 Task: Check the percentage active listings of security in the last 5 years.
Action: Mouse moved to (830, 181)
Screenshot: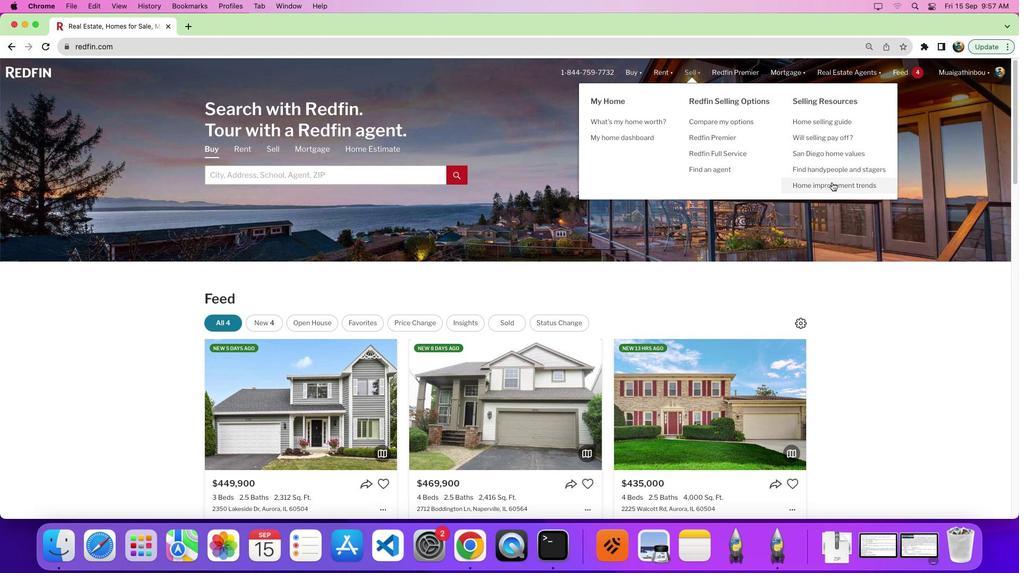 
Action: Mouse pressed left at (830, 181)
Screenshot: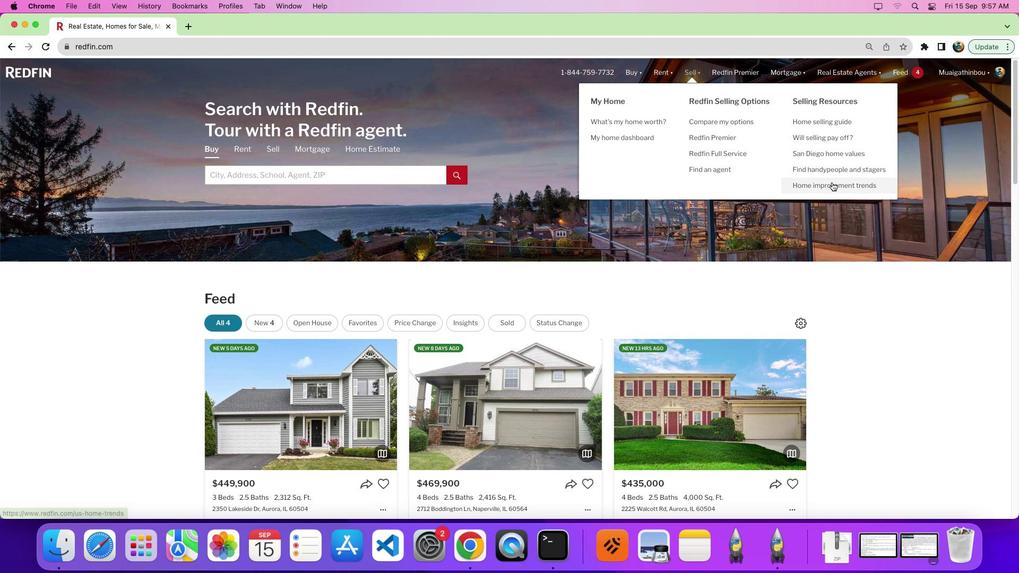 
Action: Mouse moved to (389, 193)
Screenshot: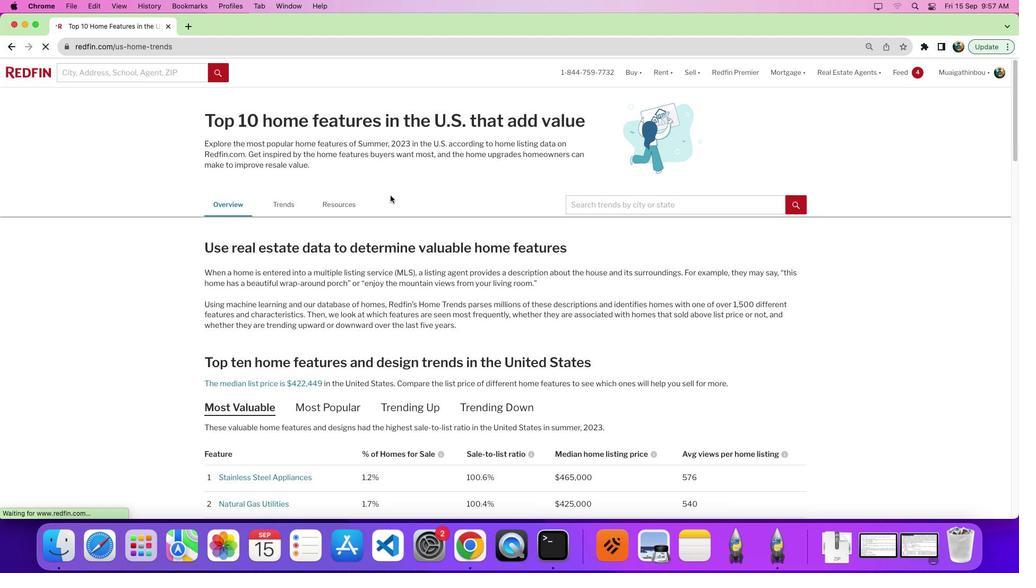 
Action: Mouse scrolled (389, 193) with delta (-1, -1)
Screenshot: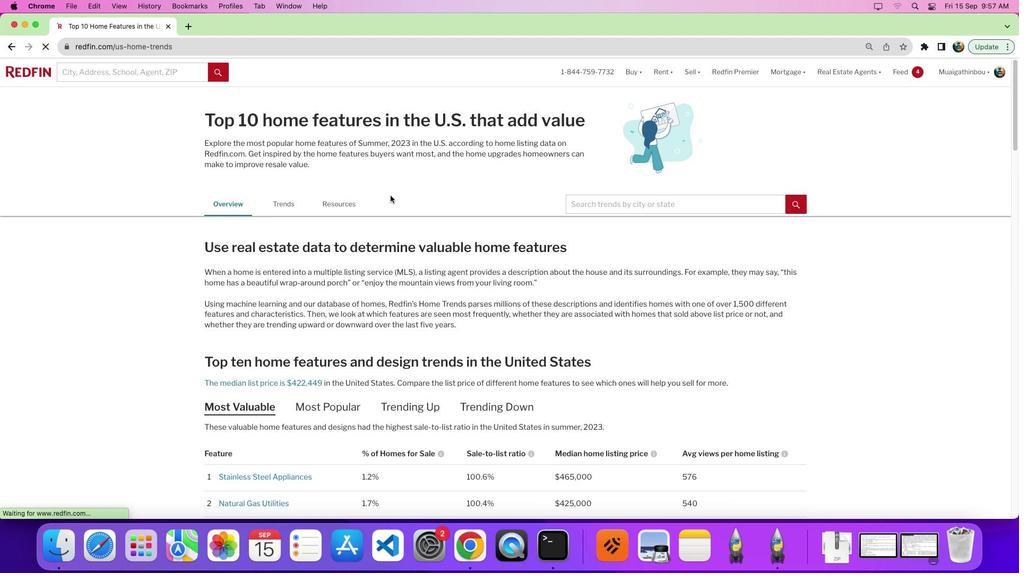 
Action: Mouse scrolled (389, 193) with delta (-1, -1)
Screenshot: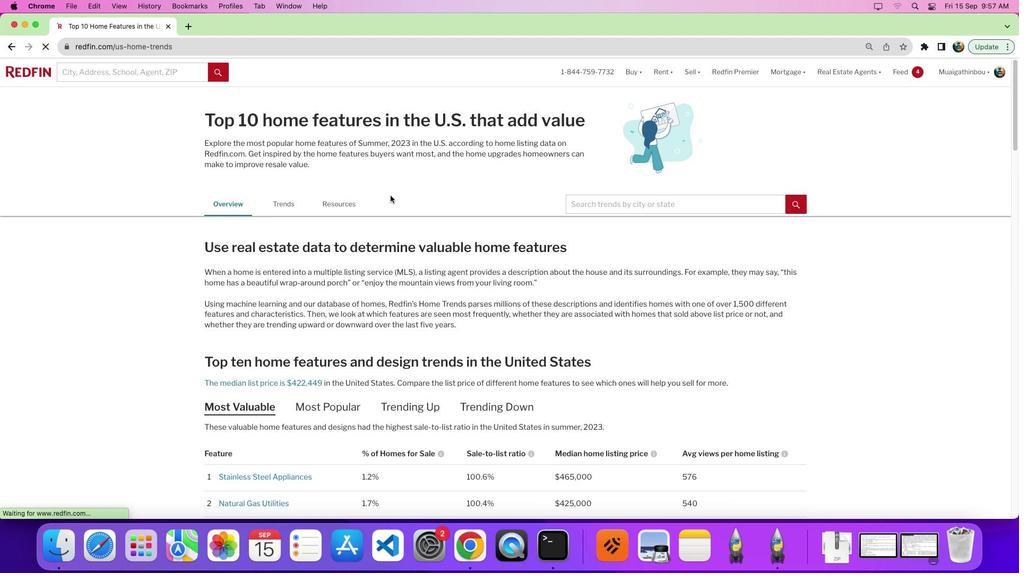 
Action: Mouse moved to (389, 193)
Screenshot: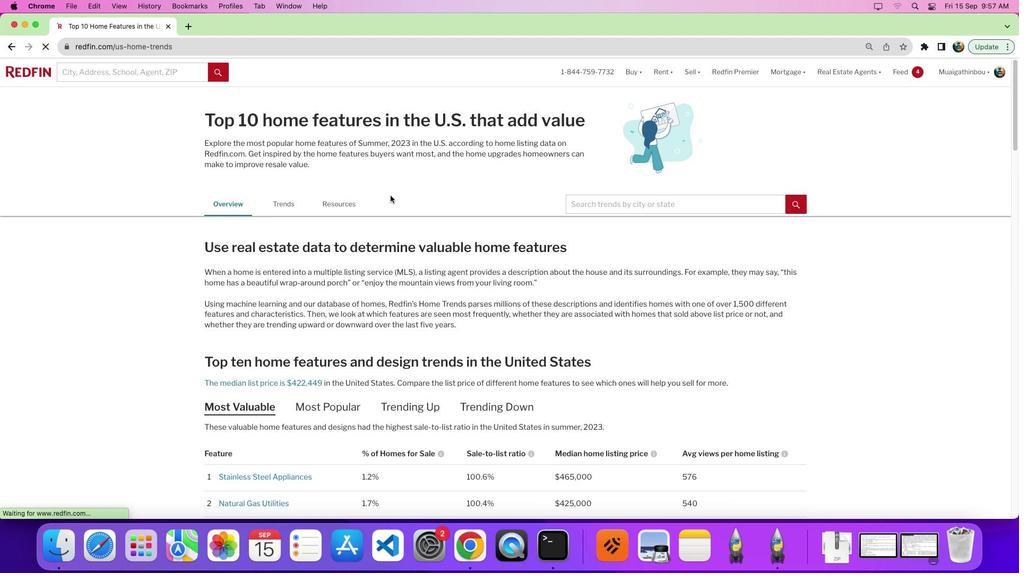 
Action: Mouse scrolled (389, 193) with delta (-1, -5)
Screenshot: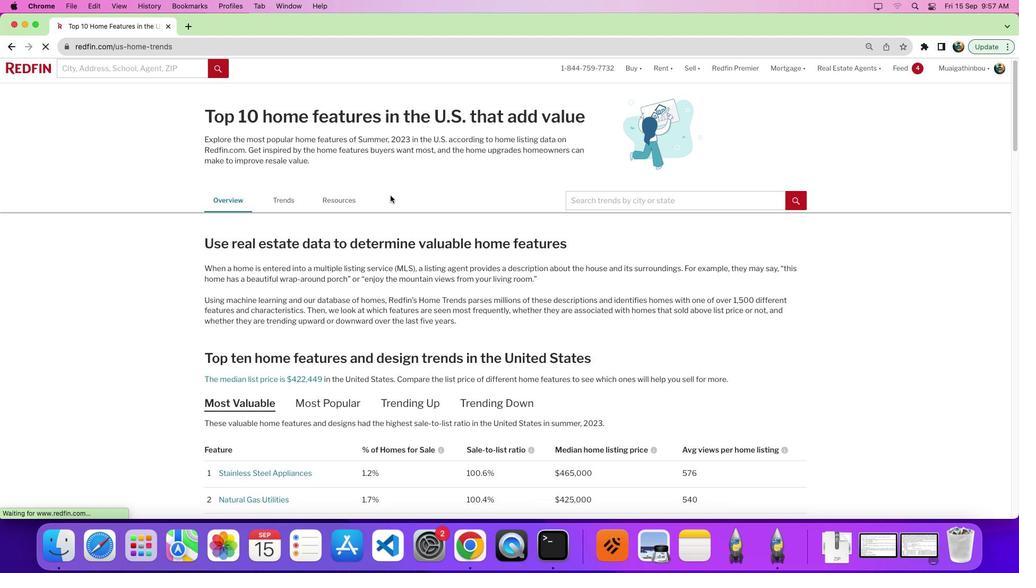 
Action: Mouse scrolled (389, 193) with delta (-1, -6)
Screenshot: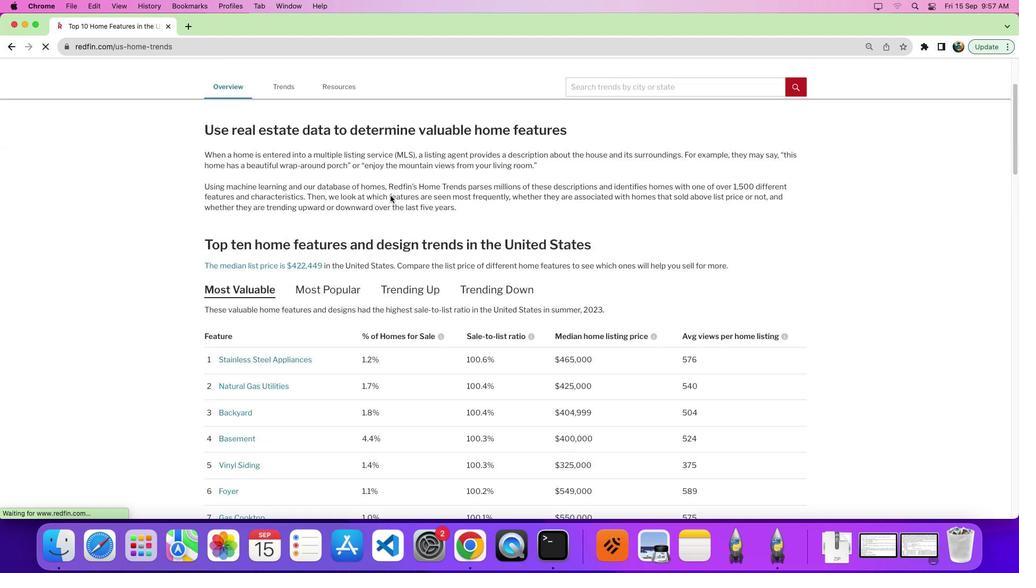 
Action: Mouse moved to (389, 198)
Screenshot: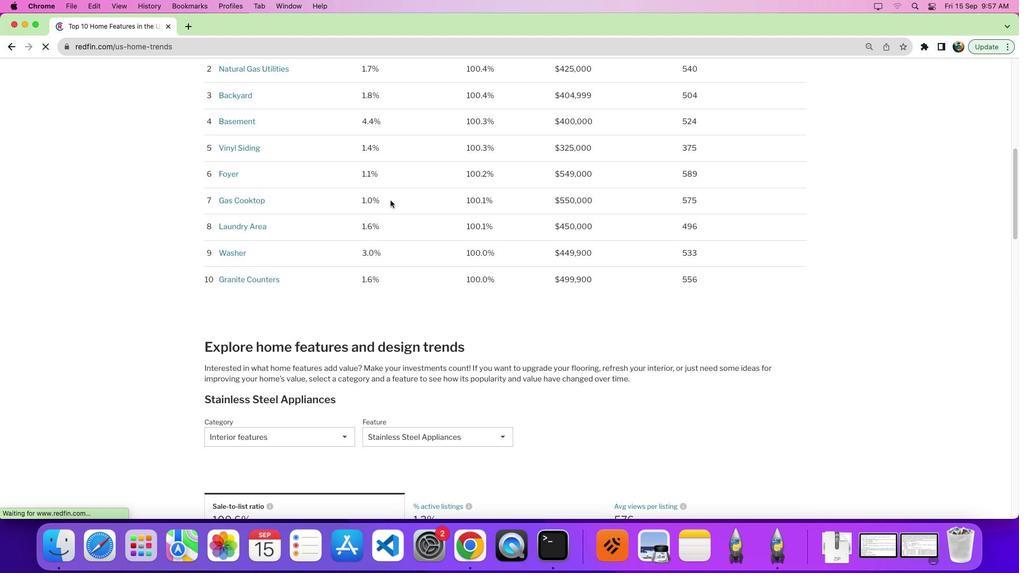 
Action: Mouse scrolled (389, 198) with delta (-1, 0)
Screenshot: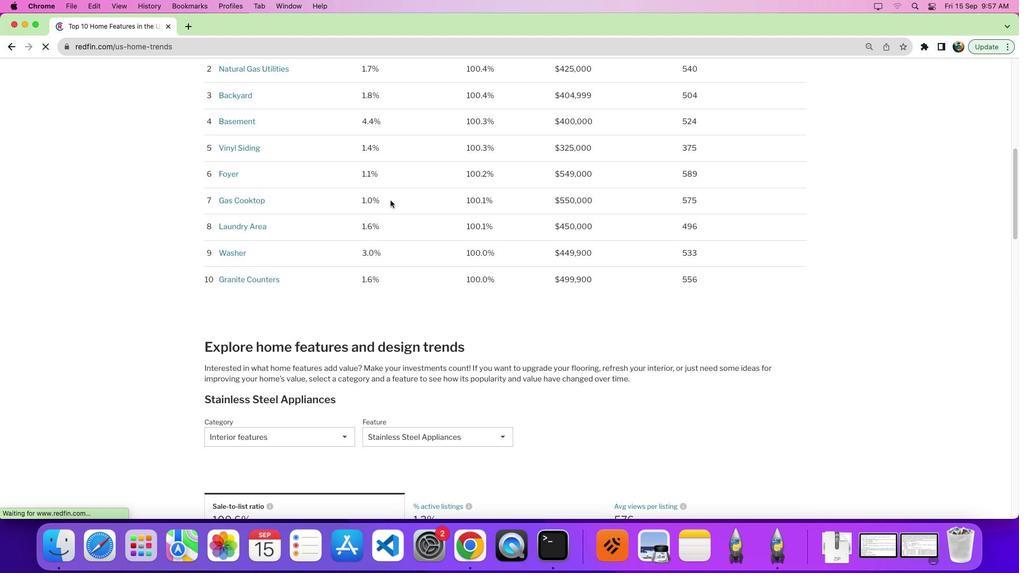 
Action: Mouse moved to (389, 199)
Screenshot: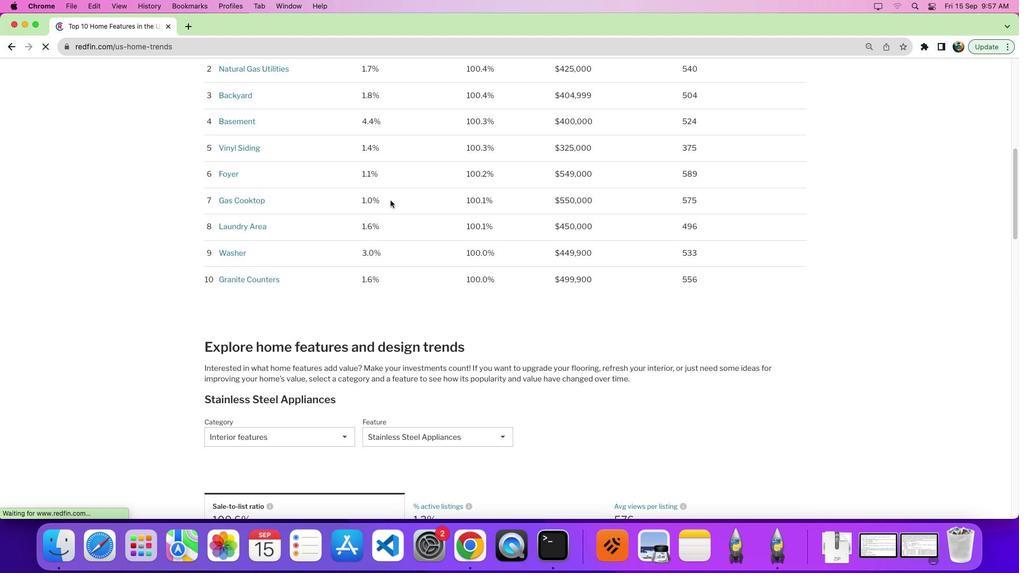 
Action: Mouse scrolled (389, 199) with delta (-1, 0)
Screenshot: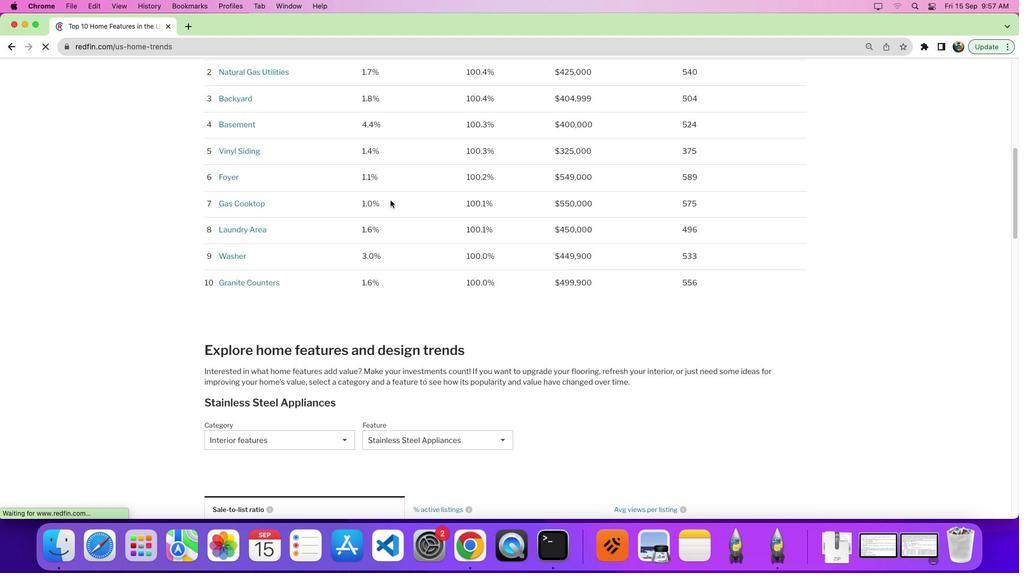 
Action: Mouse scrolled (389, 199) with delta (-1, 3)
Screenshot: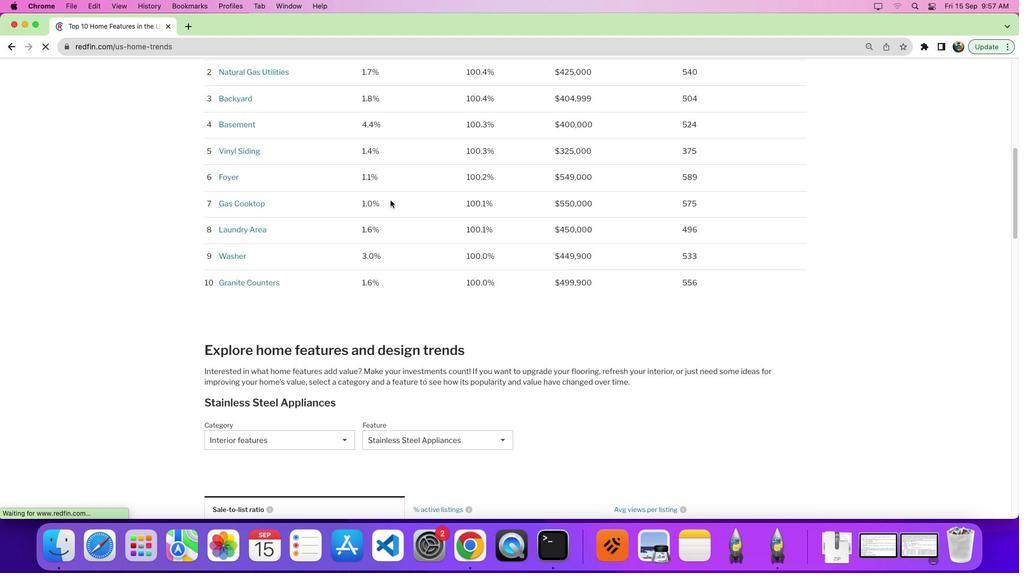 
Action: Mouse scrolled (389, 199) with delta (-1, 5)
Screenshot: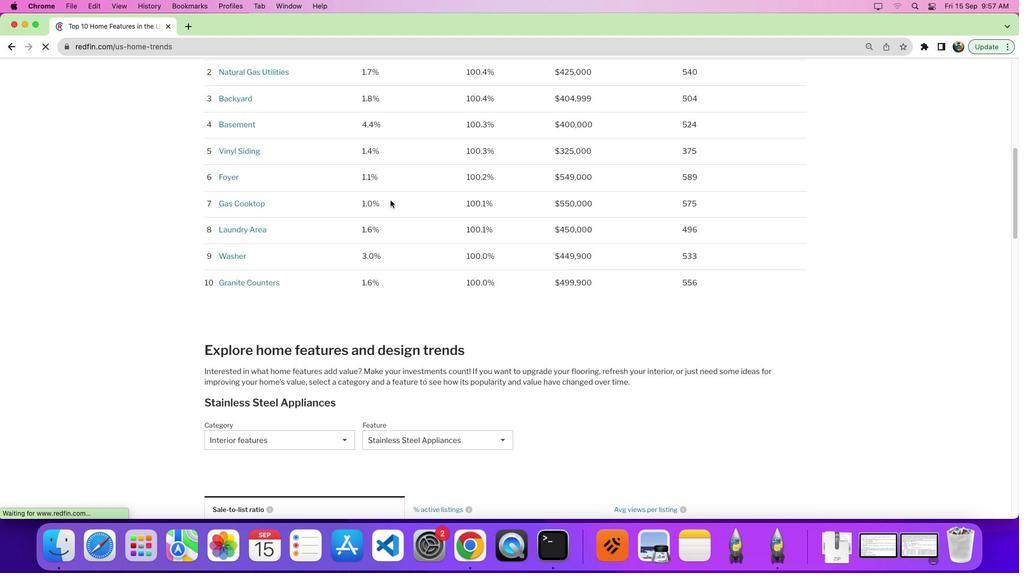 
Action: Mouse moved to (289, 198)
Screenshot: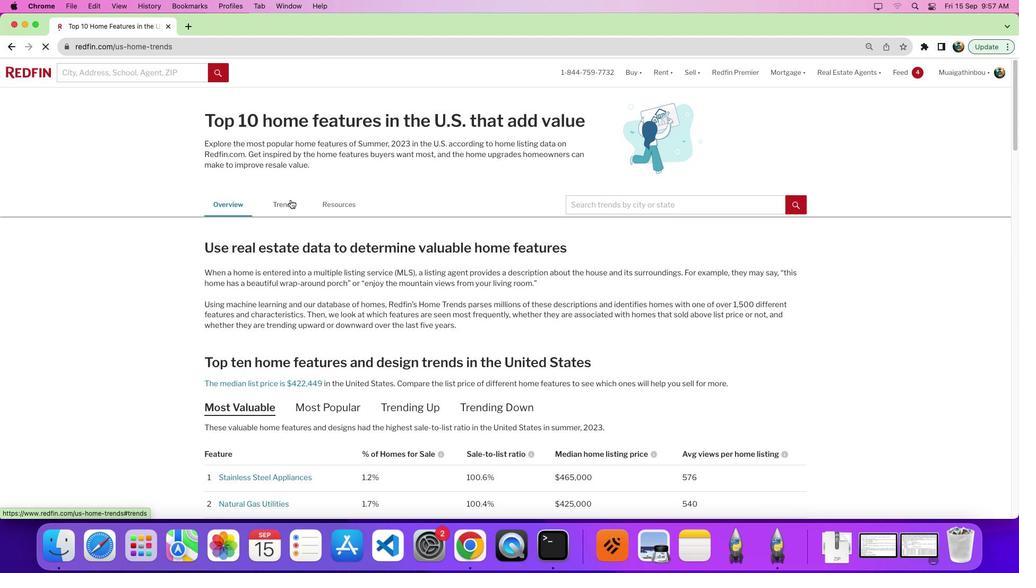 
Action: Mouse pressed left at (289, 198)
Screenshot: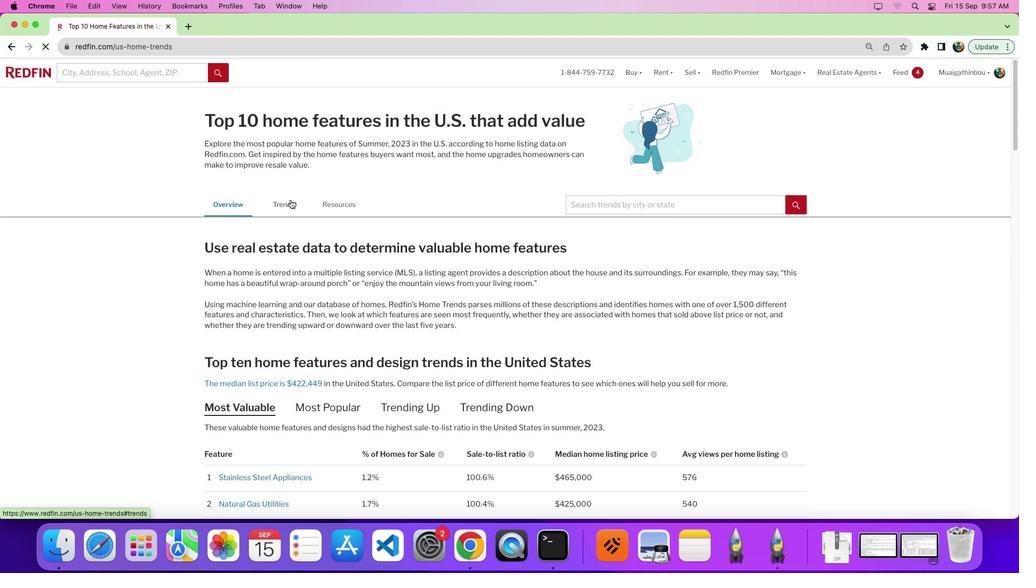 
Action: Mouse moved to (454, 227)
Screenshot: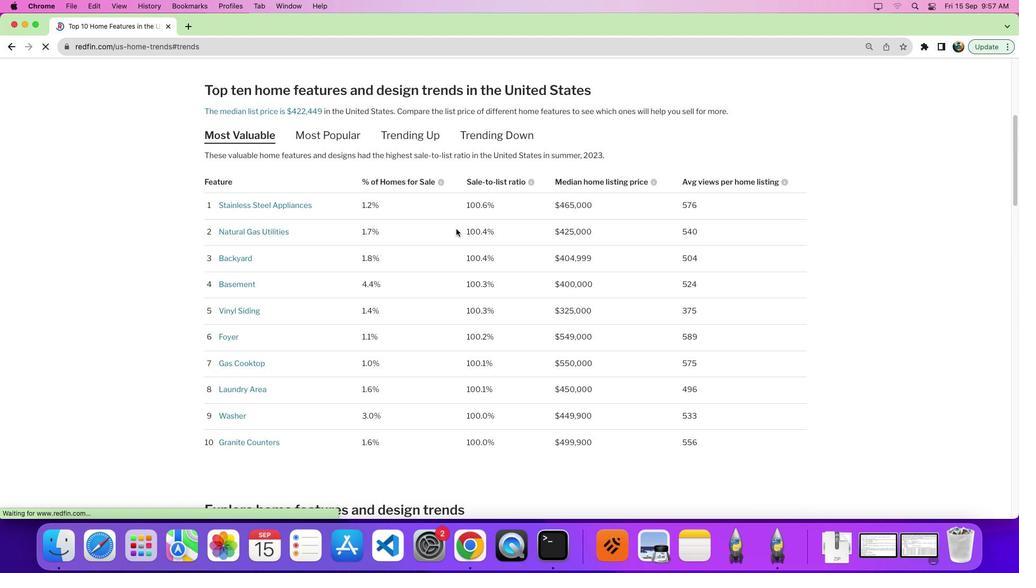 
Action: Mouse scrolled (454, 227) with delta (-1, -1)
Screenshot: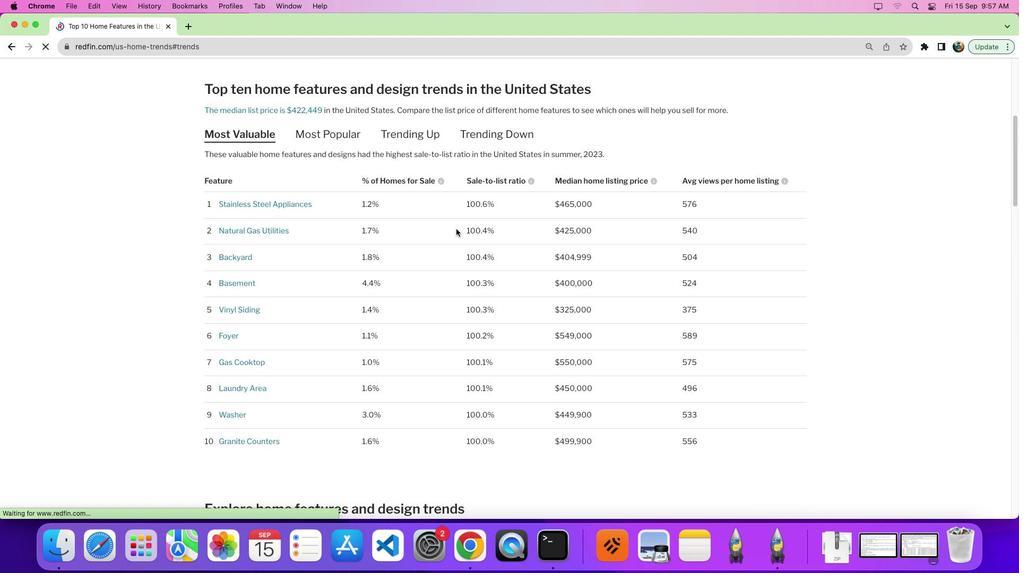 
Action: Mouse scrolled (454, 227) with delta (-1, -1)
Screenshot: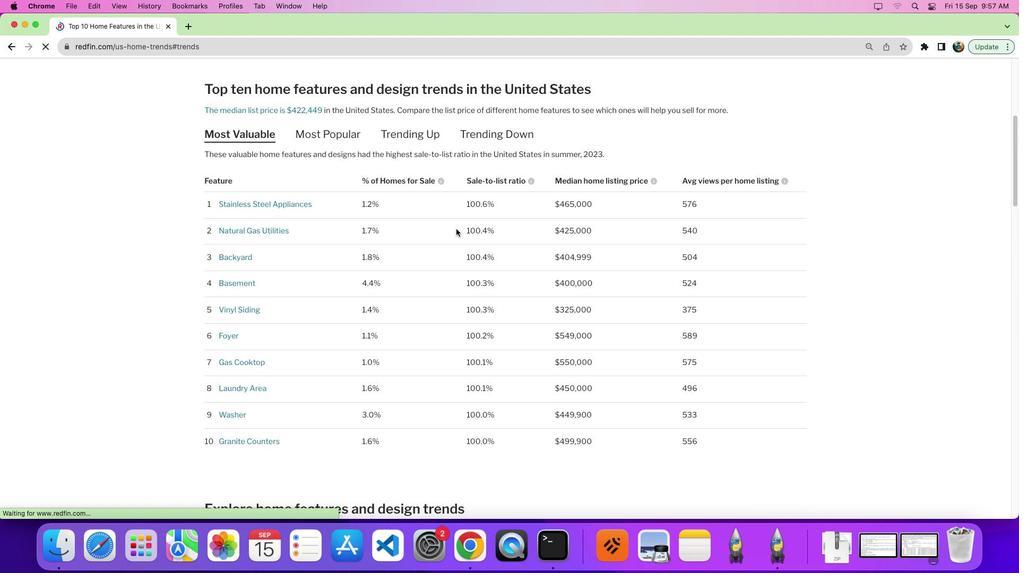 
Action: Mouse scrolled (454, 227) with delta (-1, -5)
Screenshot: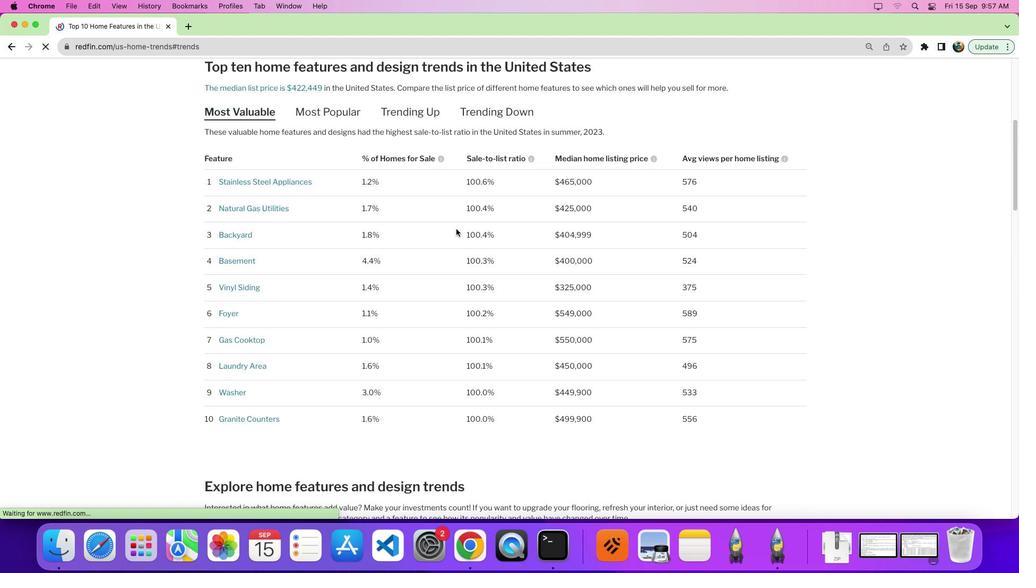 
Action: Mouse scrolled (454, 227) with delta (-1, -5)
Screenshot: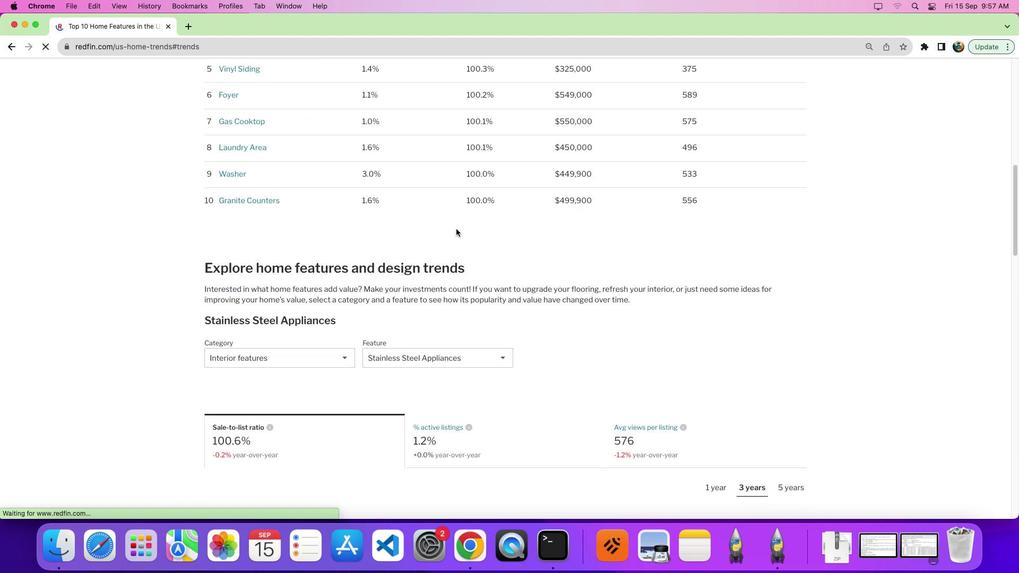 
Action: Mouse moved to (456, 226)
Screenshot: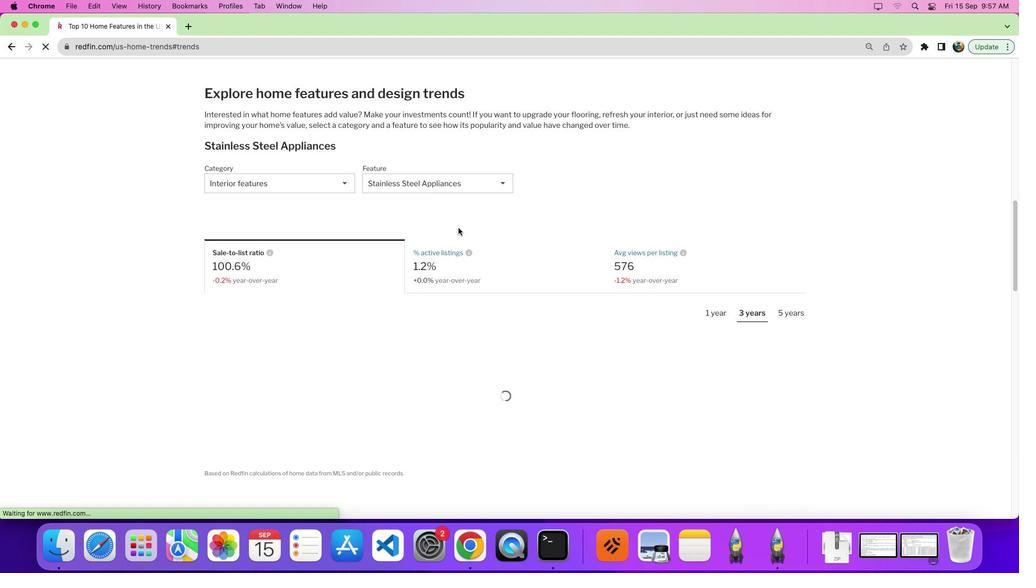 
Action: Mouse scrolled (456, 226) with delta (-1, -1)
Screenshot: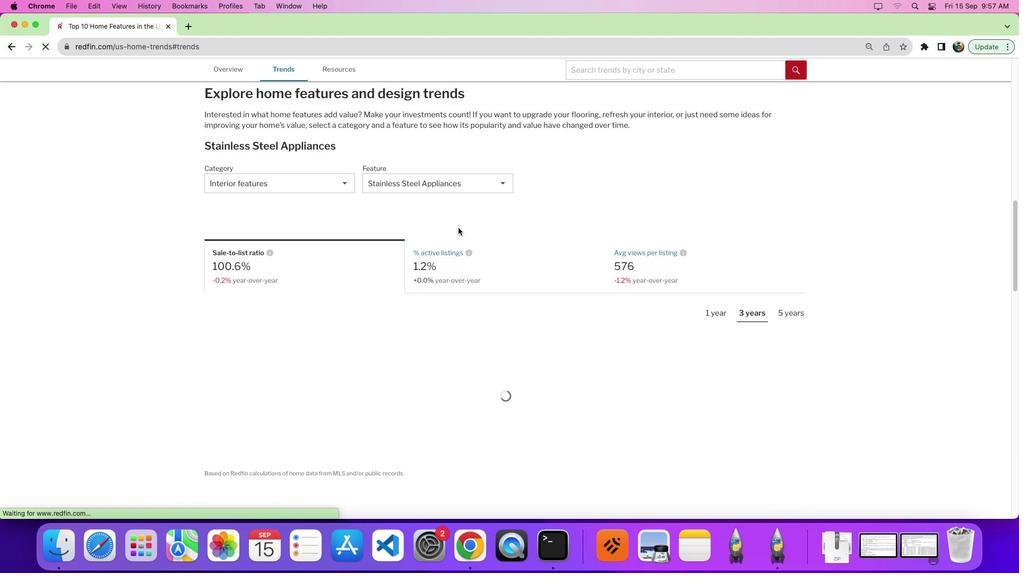 
Action: Mouse moved to (396, 243)
Screenshot: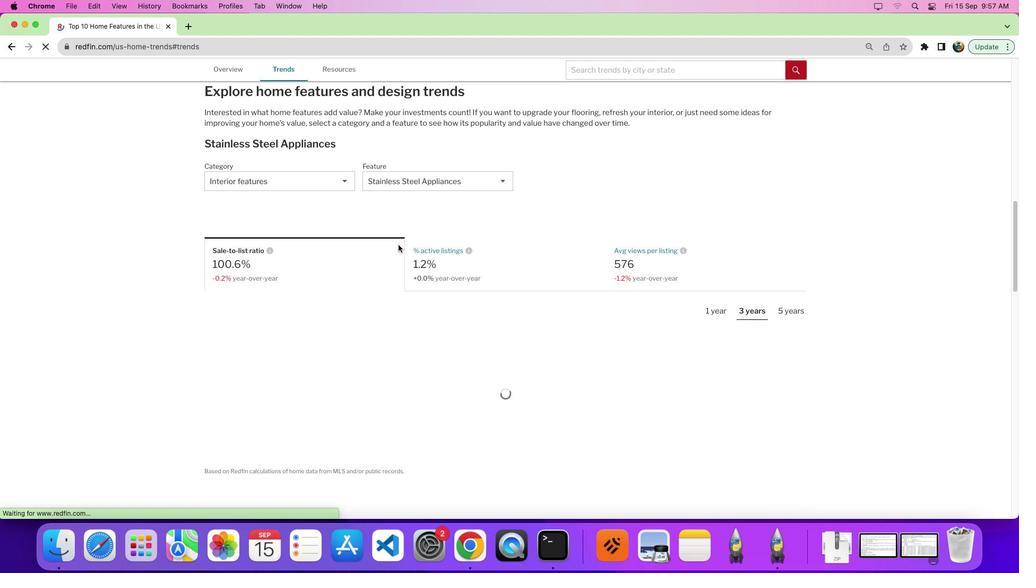 
Action: Mouse scrolled (396, 243) with delta (-1, -1)
Screenshot: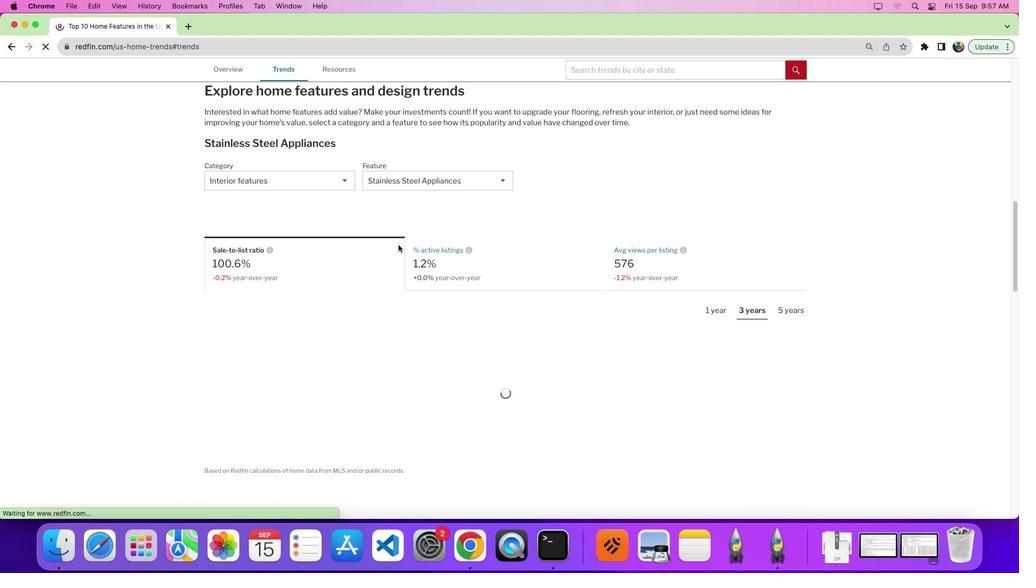 
Action: Mouse moved to (396, 243)
Screenshot: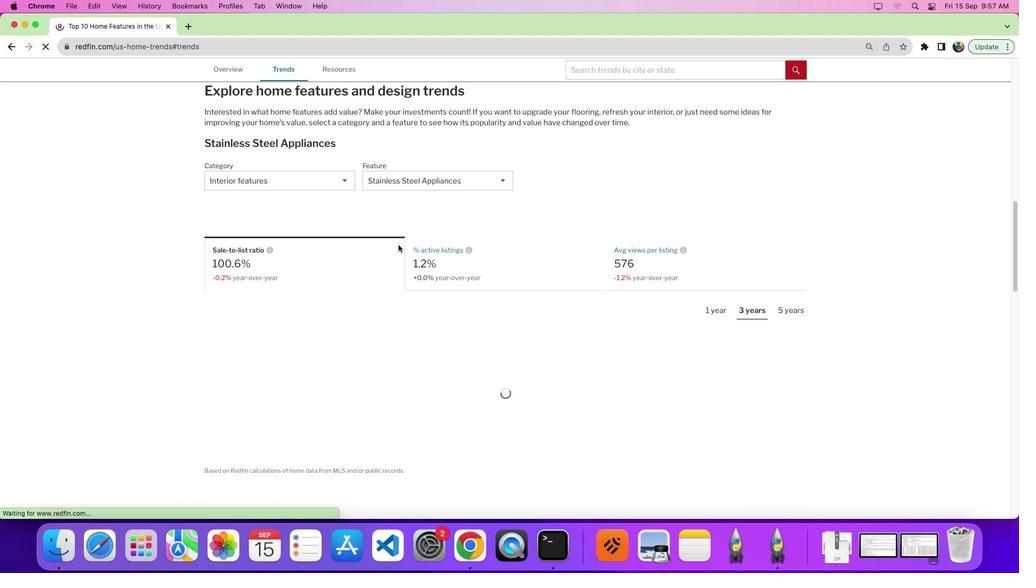 
Action: Mouse scrolled (396, 243) with delta (-1, -1)
Screenshot: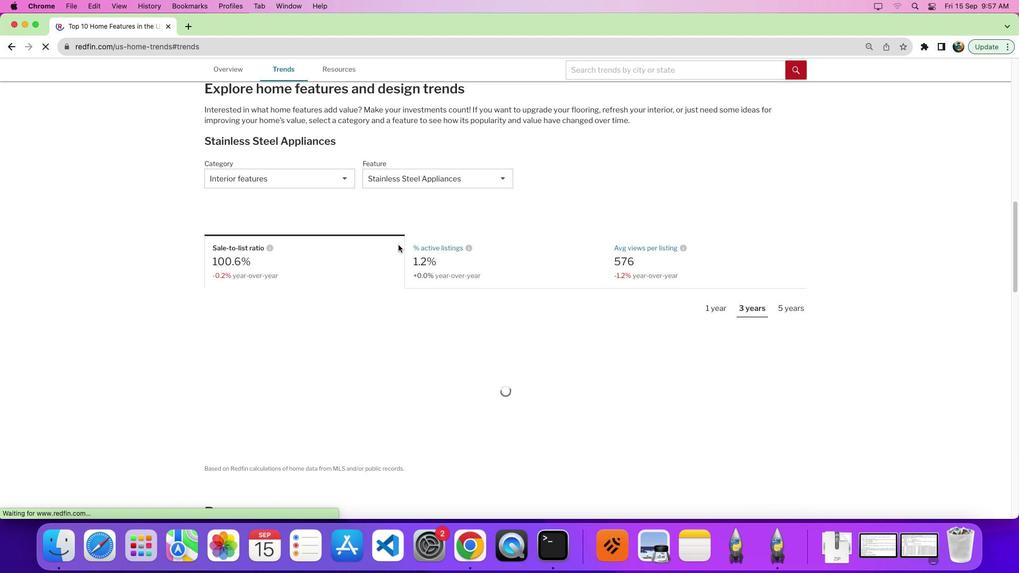 
Action: Mouse moved to (290, 147)
Screenshot: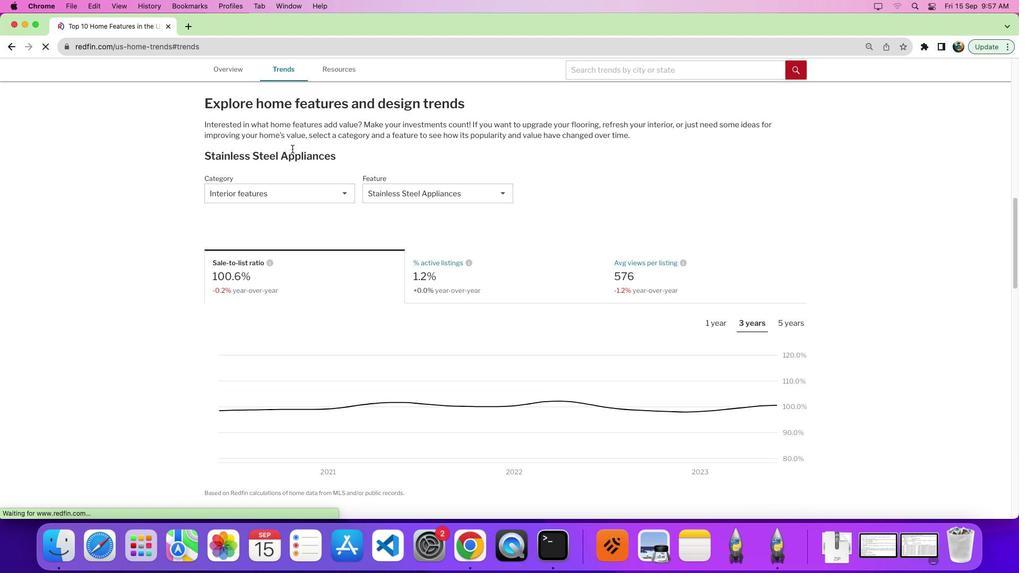 
Action: Mouse pressed left at (290, 147)
Screenshot: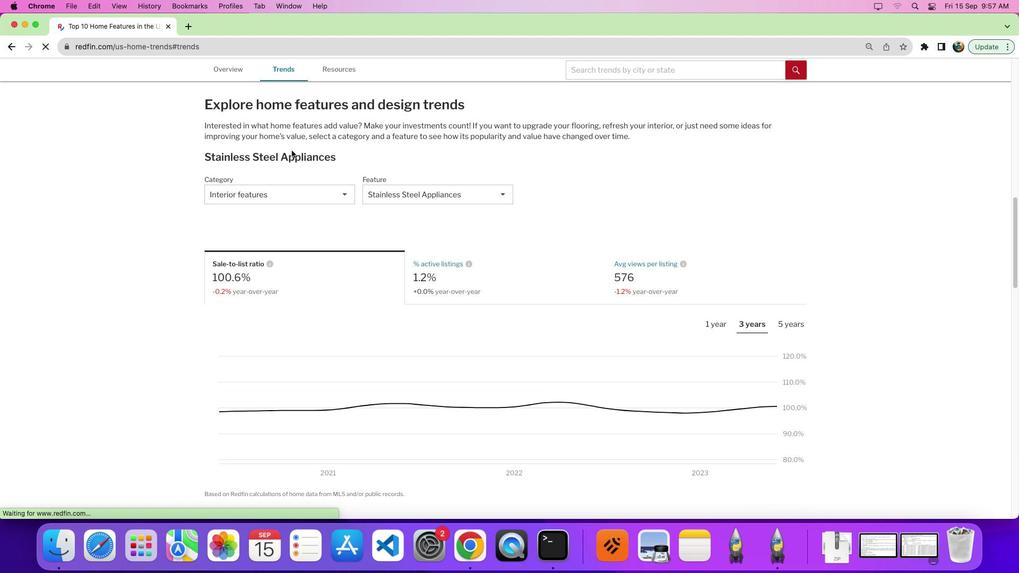 
Action: Mouse moved to (299, 232)
Screenshot: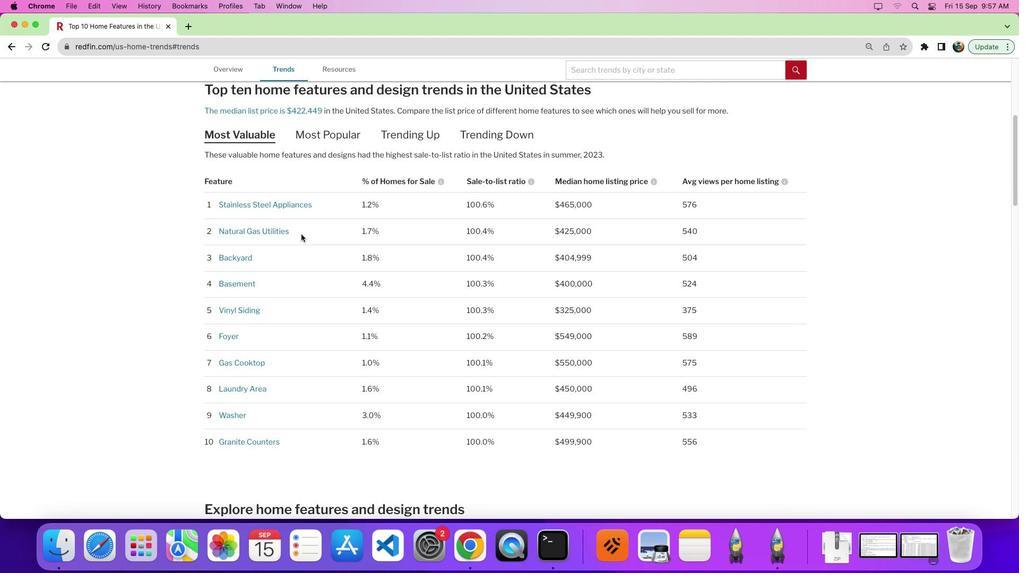 
Action: Mouse scrolled (299, 232) with delta (-1, -1)
Screenshot: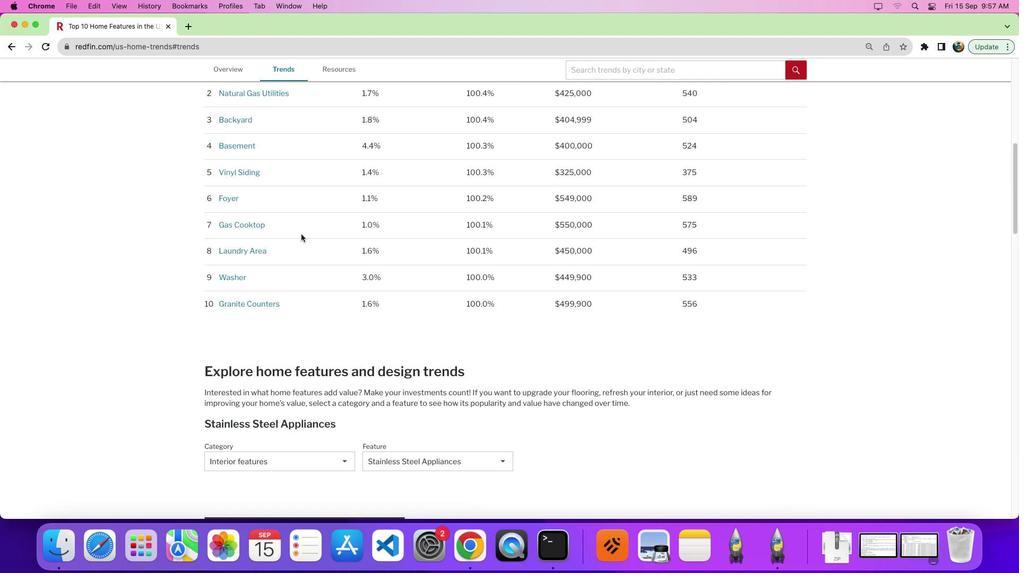 
Action: Mouse scrolled (299, 232) with delta (-1, -2)
Screenshot: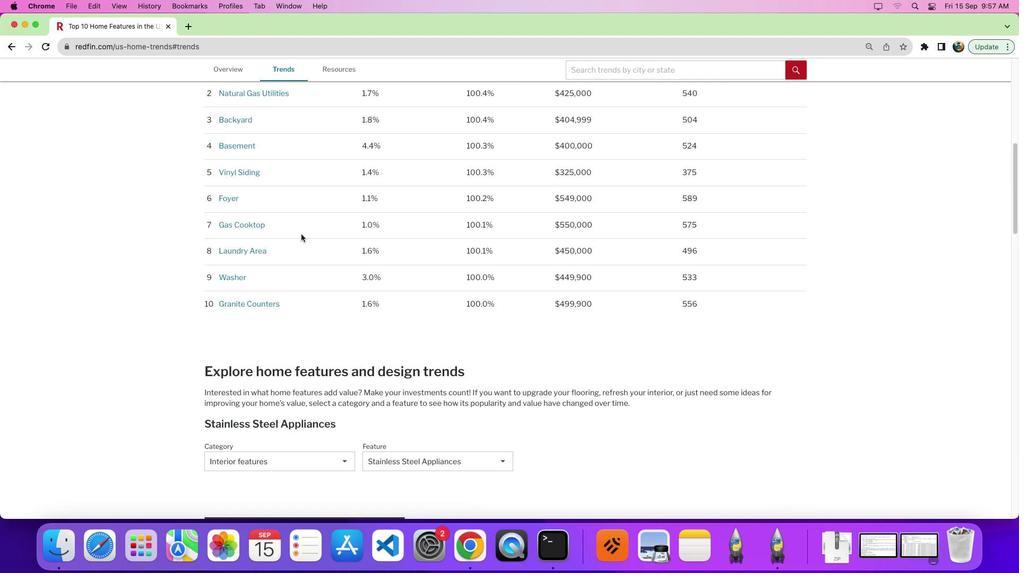 
Action: Mouse scrolled (299, 232) with delta (-1, -5)
Screenshot: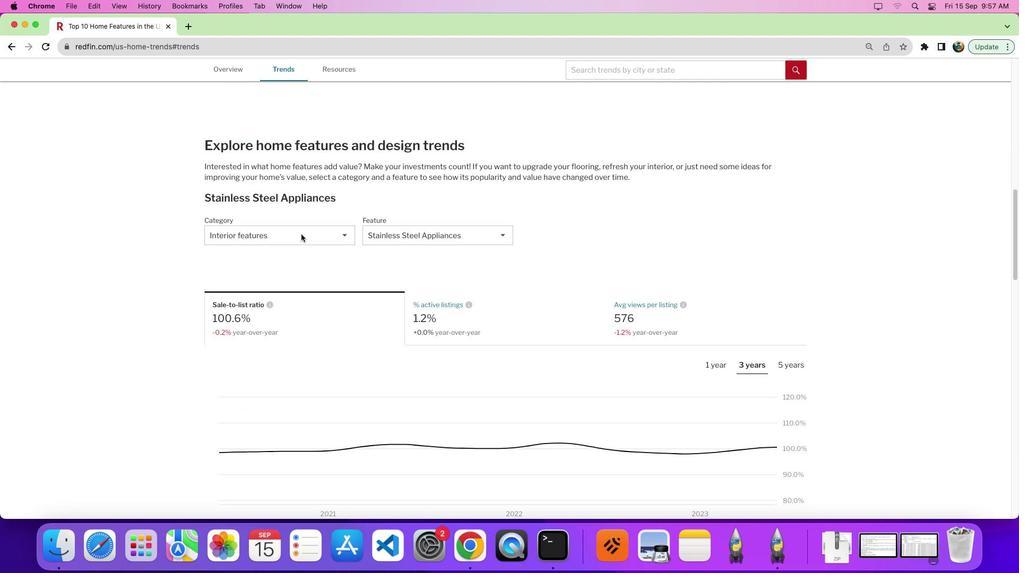 
Action: Mouse scrolled (299, 232) with delta (-1, -7)
Screenshot: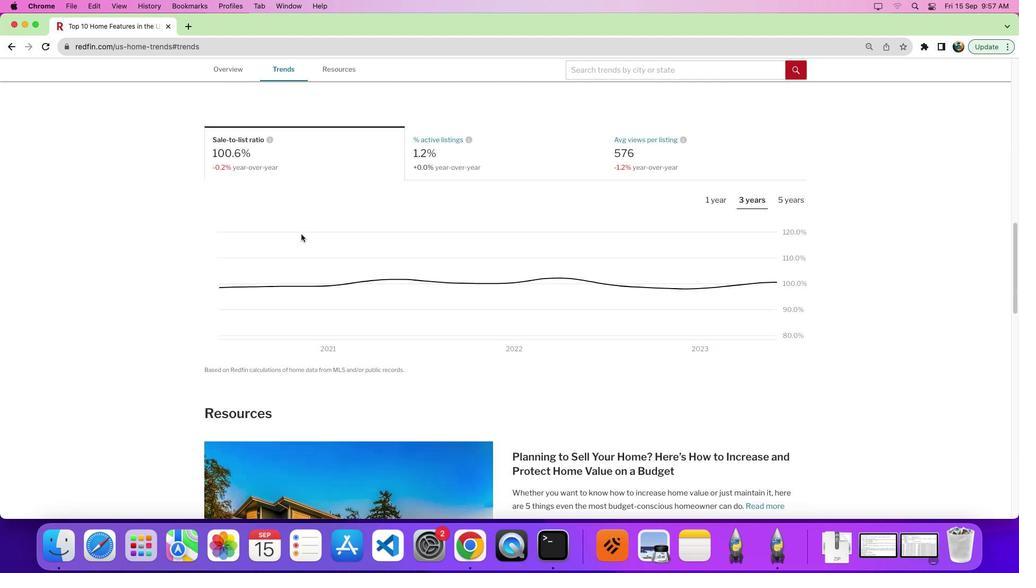 
Action: Mouse moved to (298, 260)
Screenshot: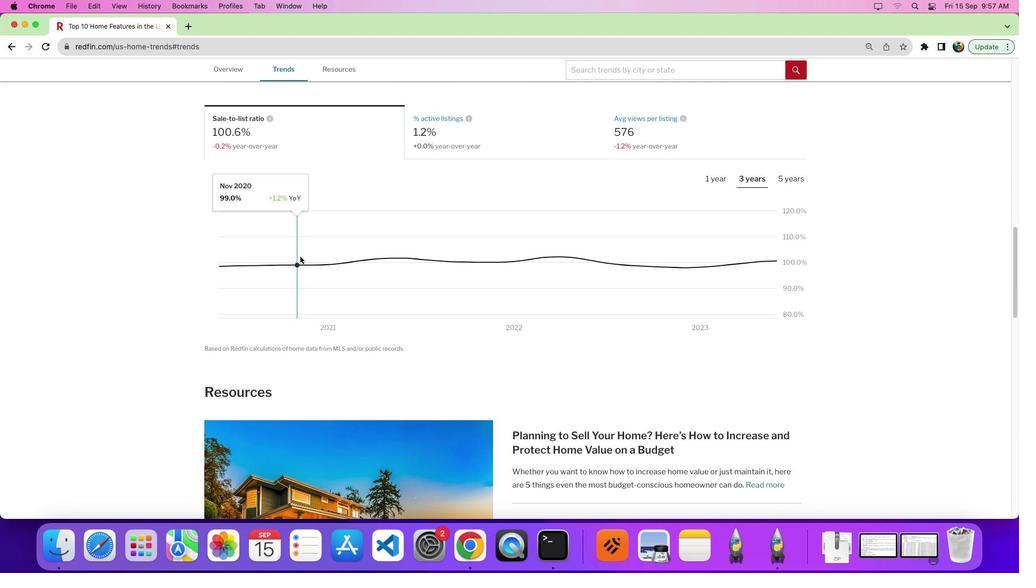 
Action: Mouse scrolled (298, 260) with delta (-1, -1)
Screenshot: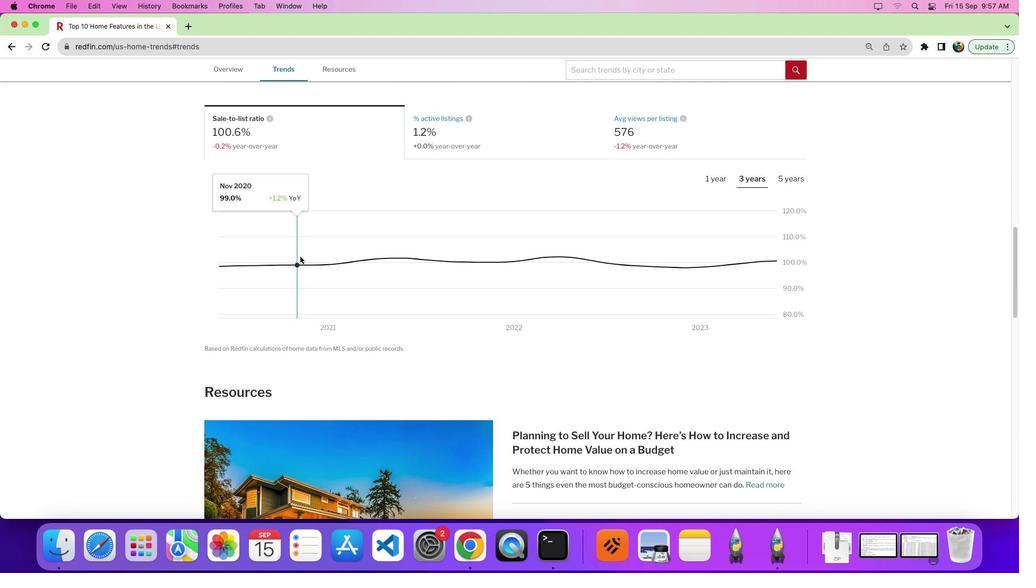 
Action: Mouse moved to (298, 257)
Screenshot: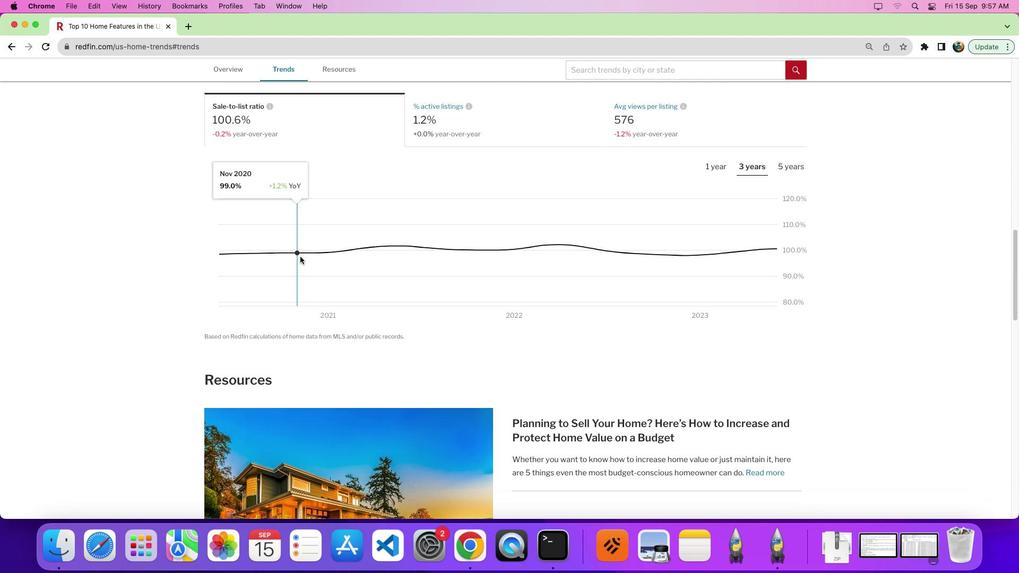 
Action: Mouse scrolled (298, 257) with delta (-1, -1)
Screenshot: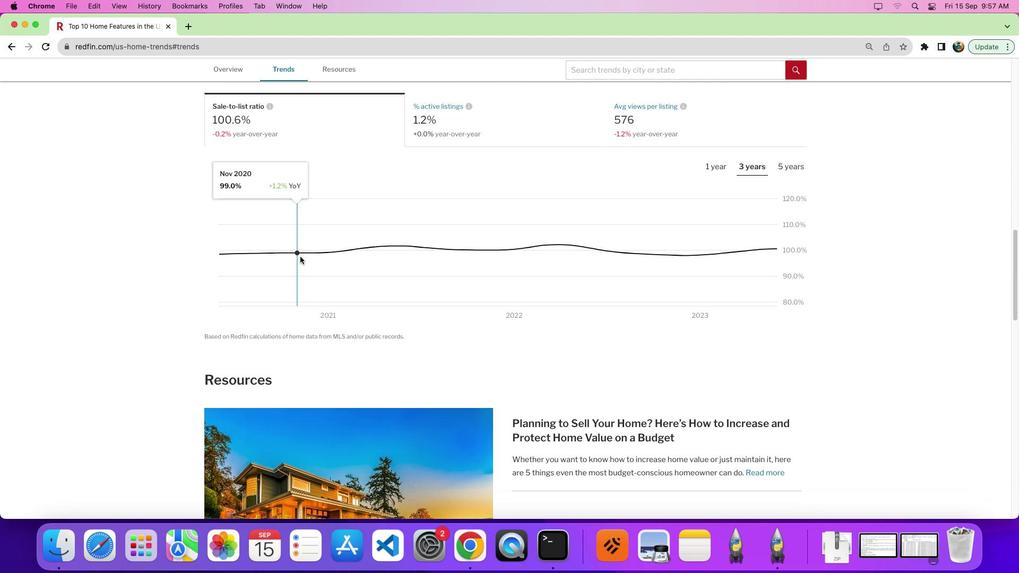 
Action: Mouse moved to (298, 255)
Screenshot: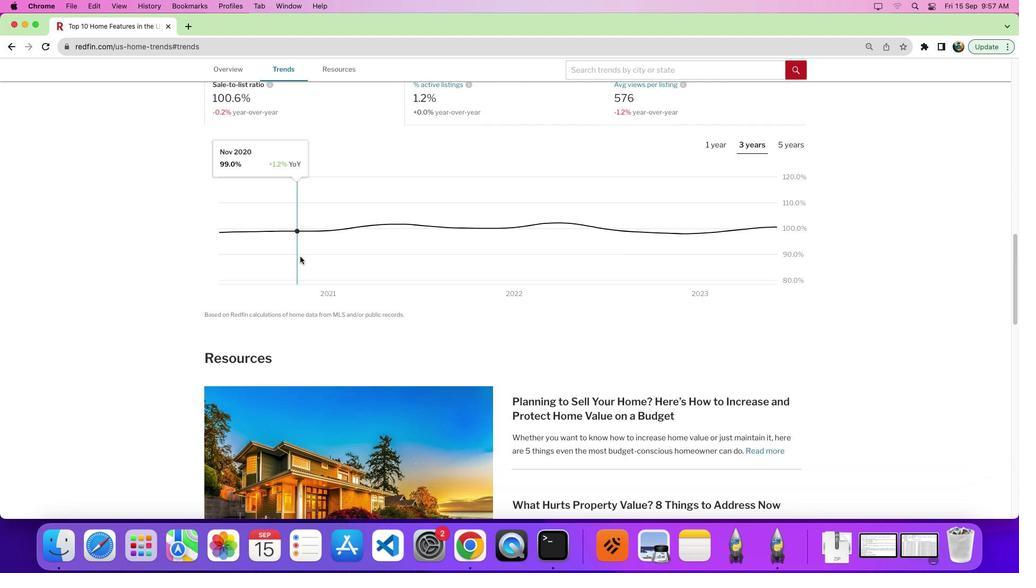 
Action: Mouse scrolled (298, 255) with delta (-1, 0)
Screenshot: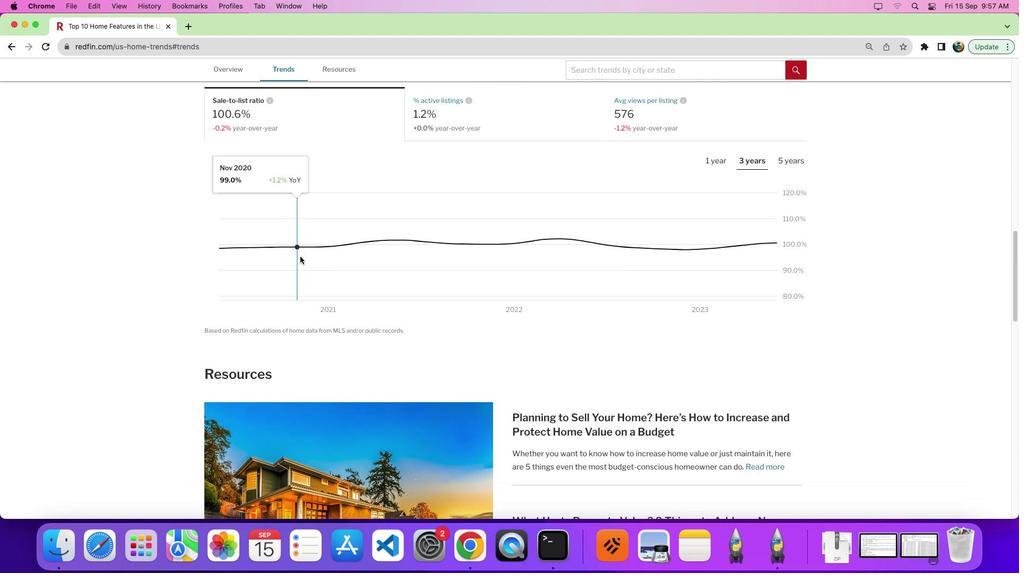 
Action: Mouse scrolled (298, 255) with delta (-1, 0)
Screenshot: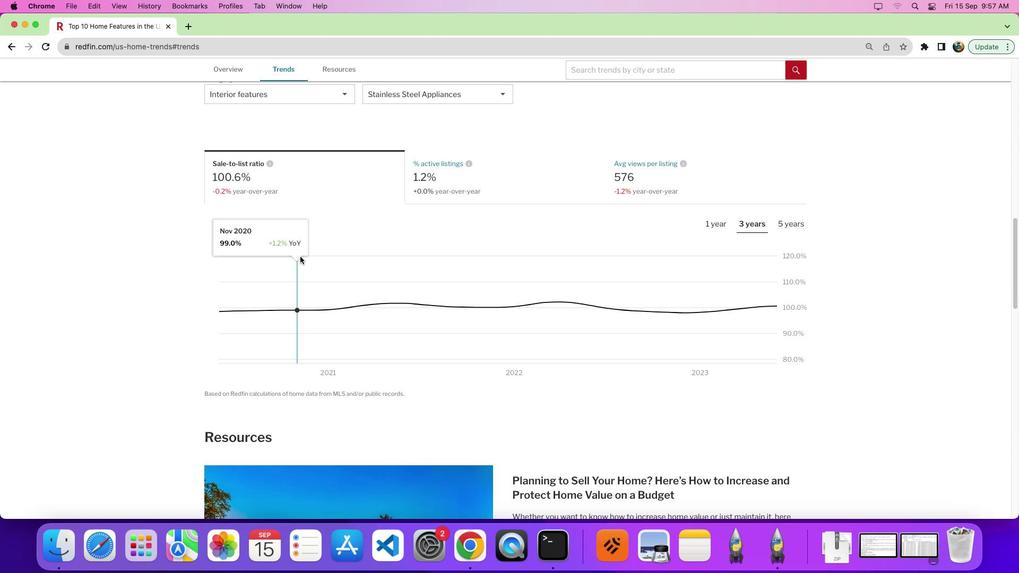 
Action: Mouse scrolled (298, 255) with delta (-1, 2)
Screenshot: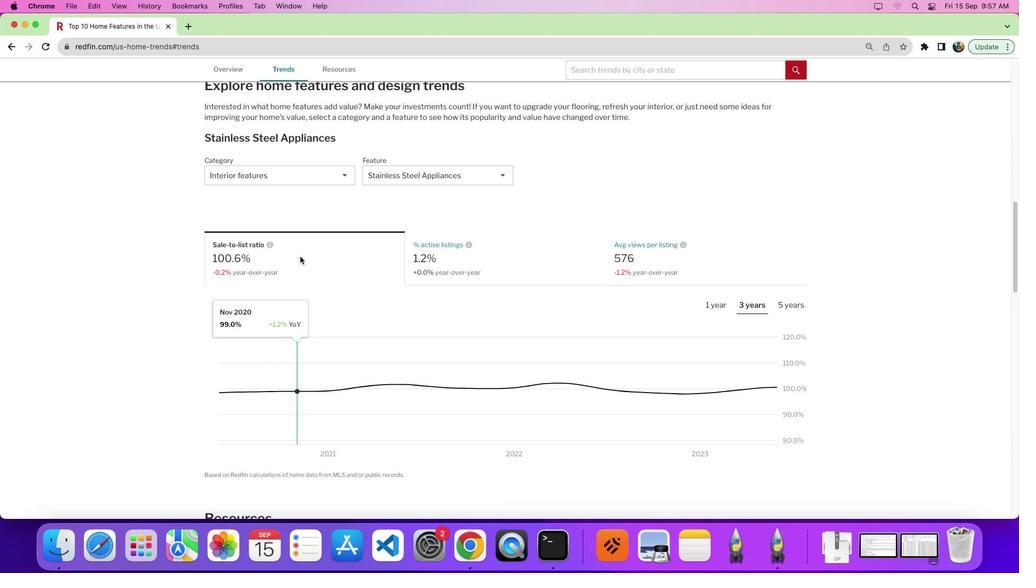 
Action: Mouse moved to (262, 220)
Screenshot: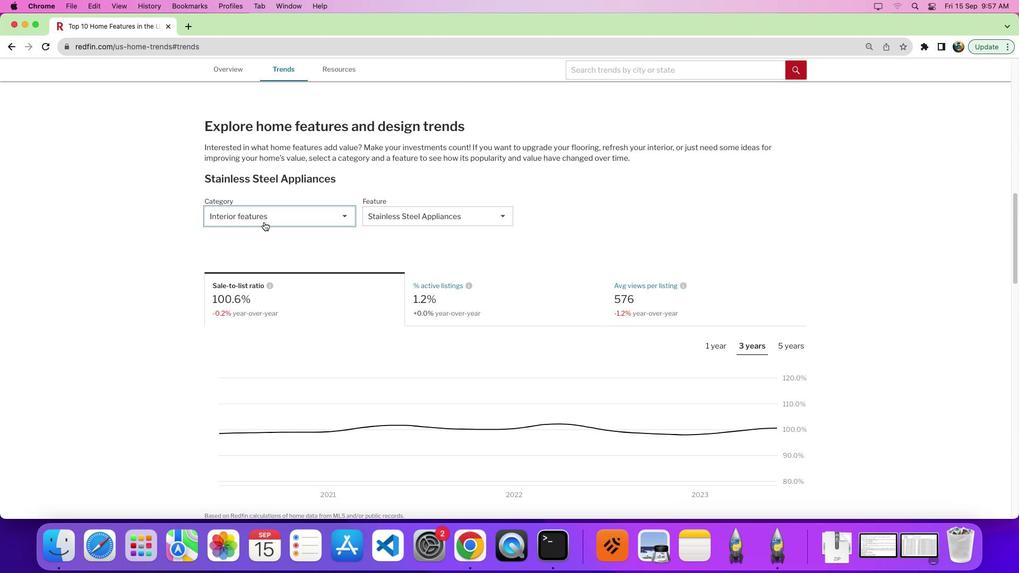 
Action: Mouse pressed left at (262, 220)
Screenshot: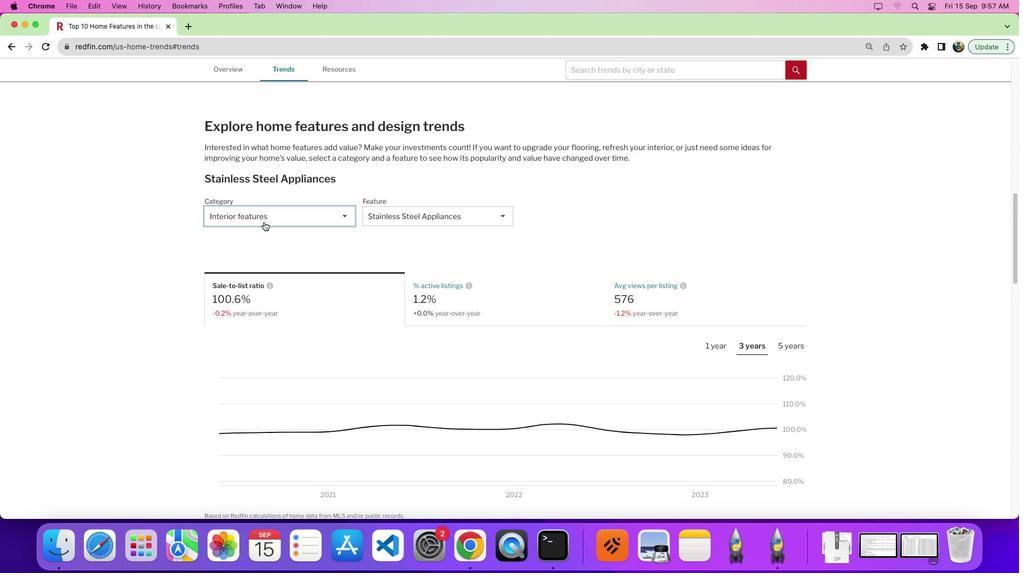 
Action: Mouse moved to (266, 242)
Screenshot: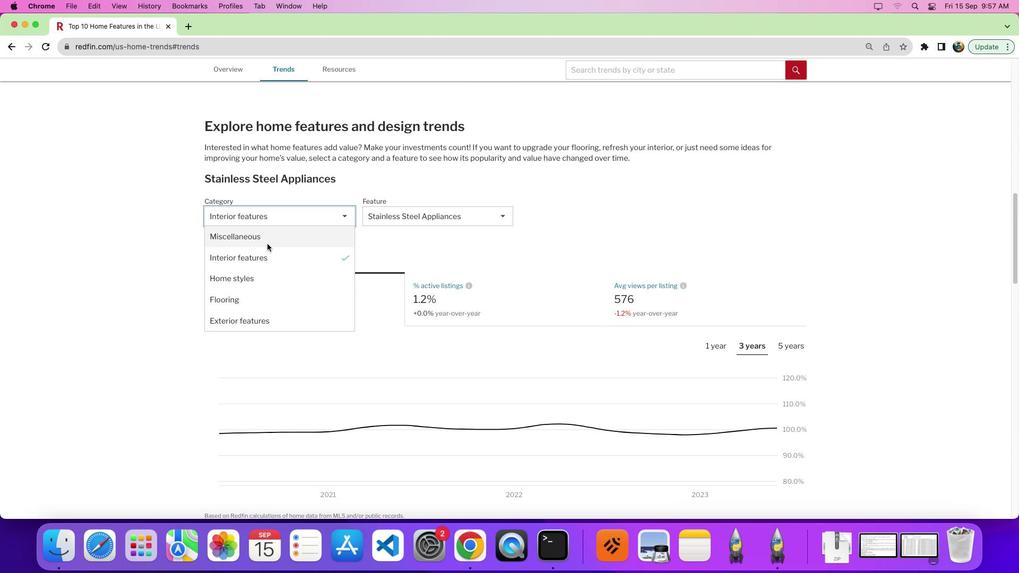 
Action: Mouse pressed left at (266, 242)
Screenshot: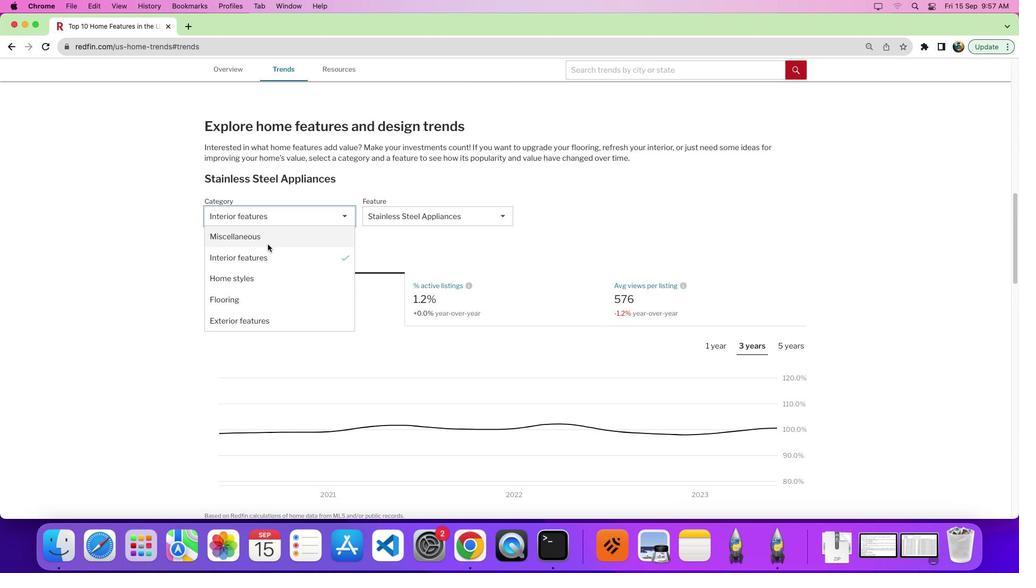 
Action: Mouse moved to (453, 214)
Screenshot: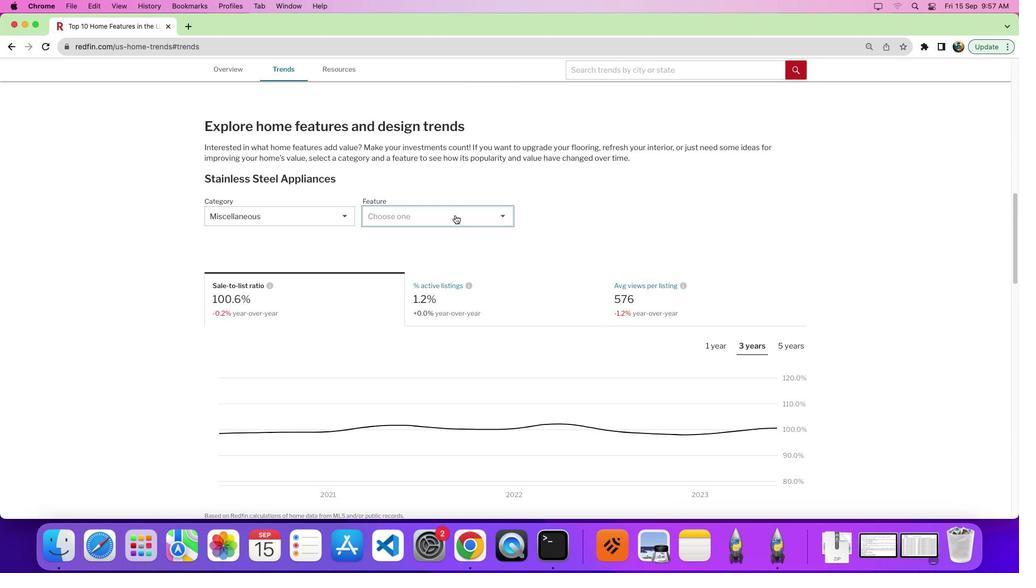 
Action: Mouse pressed left at (453, 214)
Screenshot: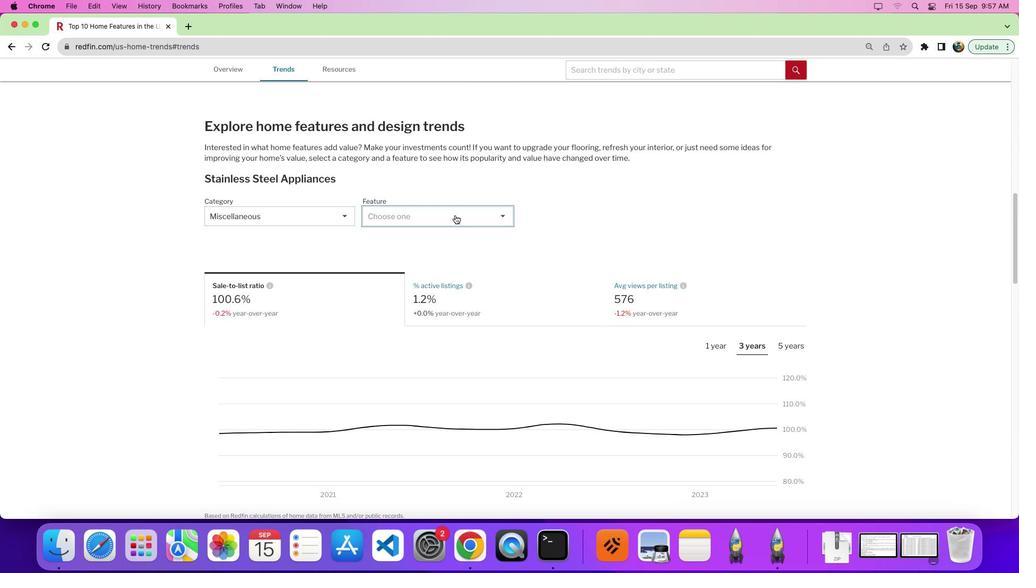 
Action: Mouse moved to (447, 276)
Screenshot: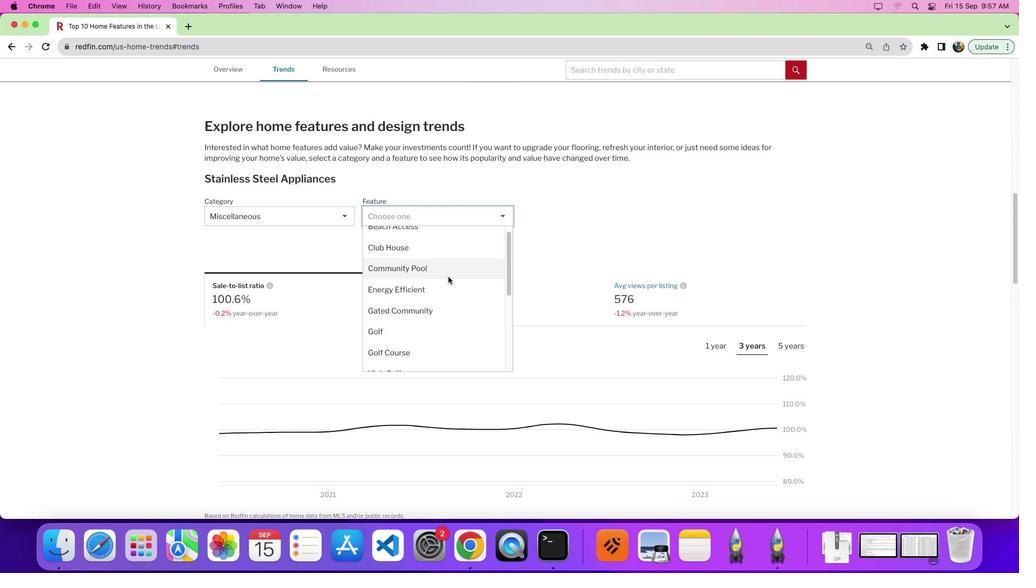 
Action: Mouse scrolled (447, 276) with delta (-1, -1)
Screenshot: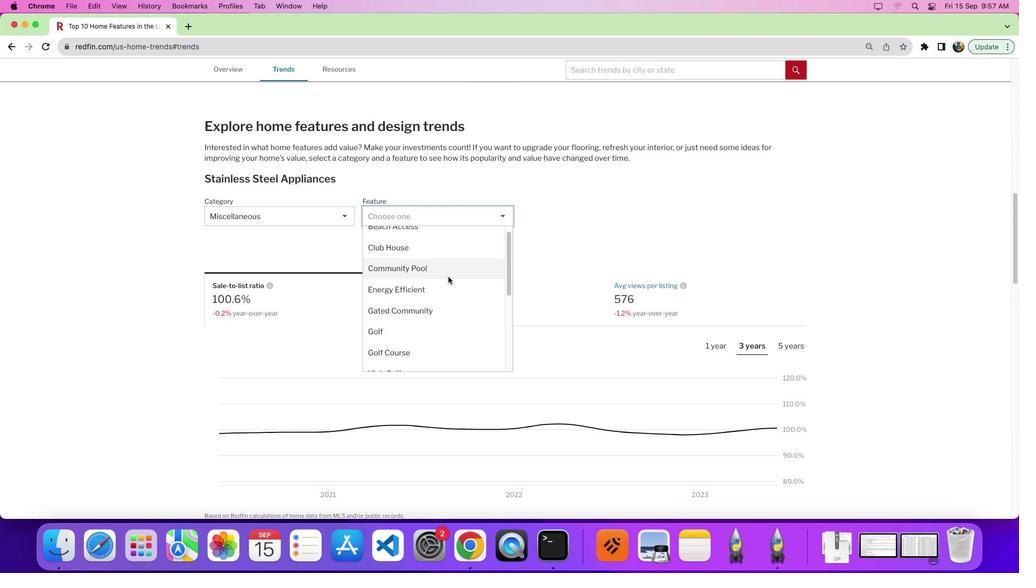 
Action: Mouse moved to (446, 276)
Screenshot: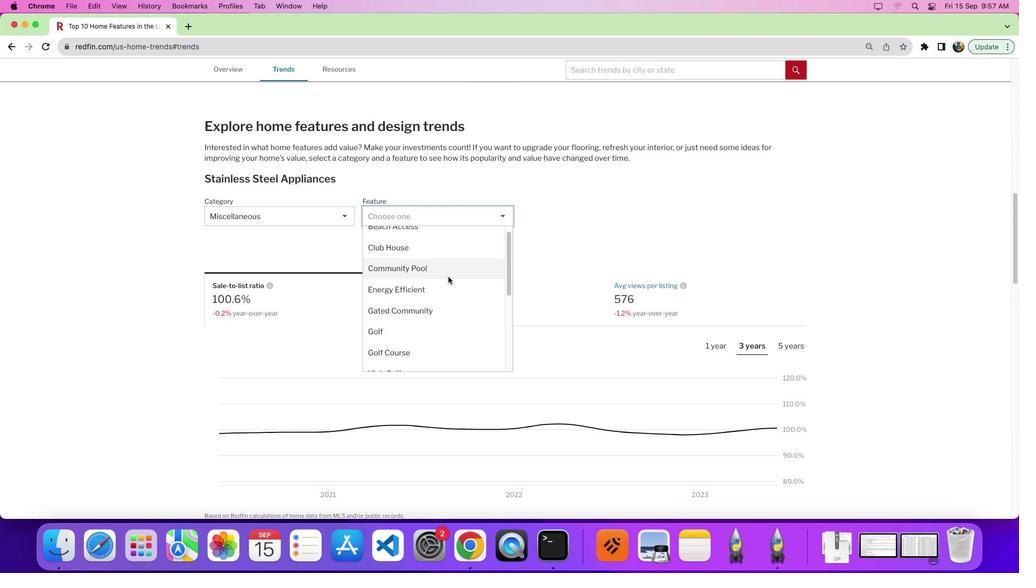 
Action: Mouse scrolled (446, 276) with delta (-1, -1)
Screenshot: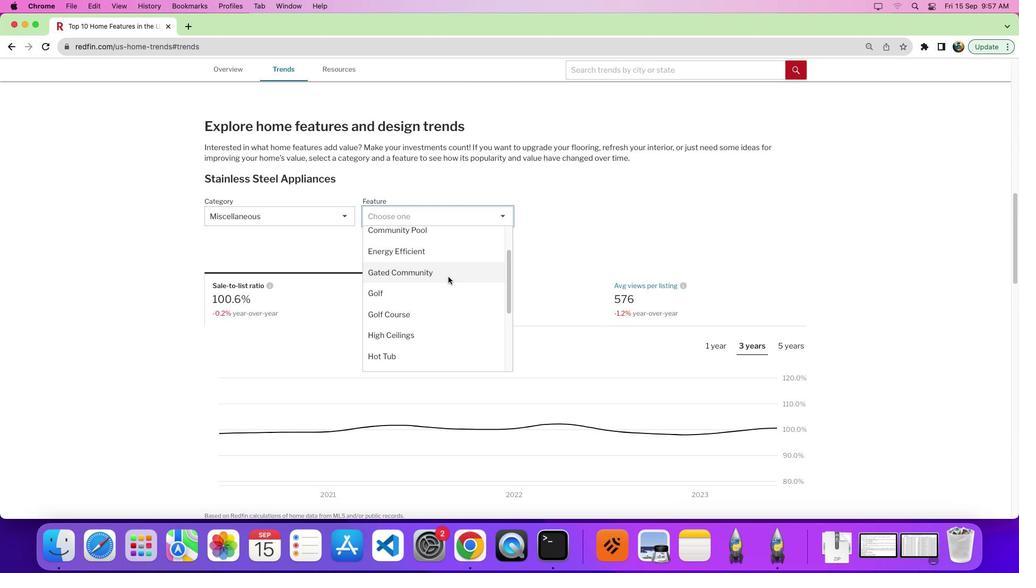 
Action: Mouse moved to (446, 276)
Screenshot: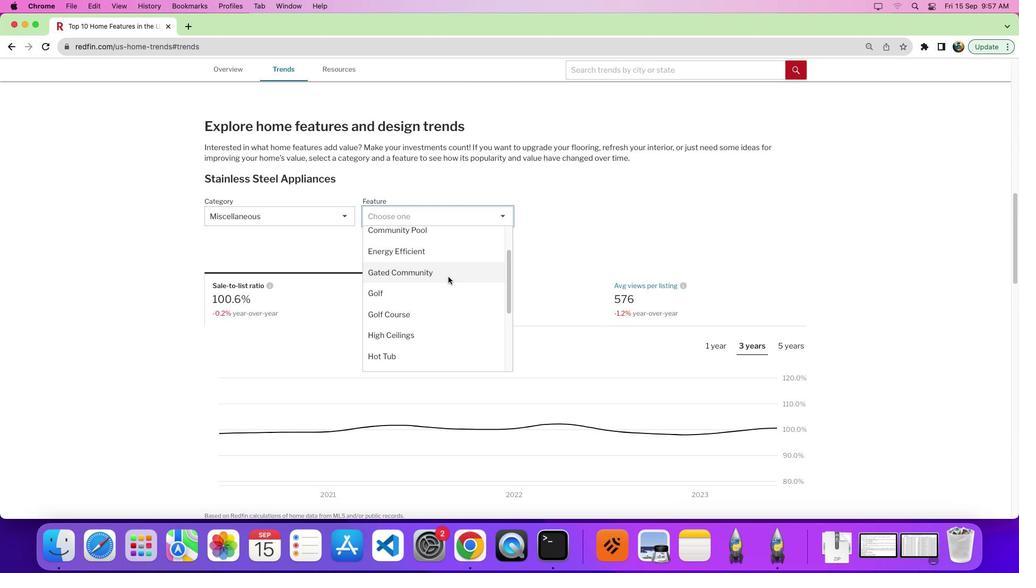 
Action: Mouse scrolled (446, 276) with delta (-1, -4)
Screenshot: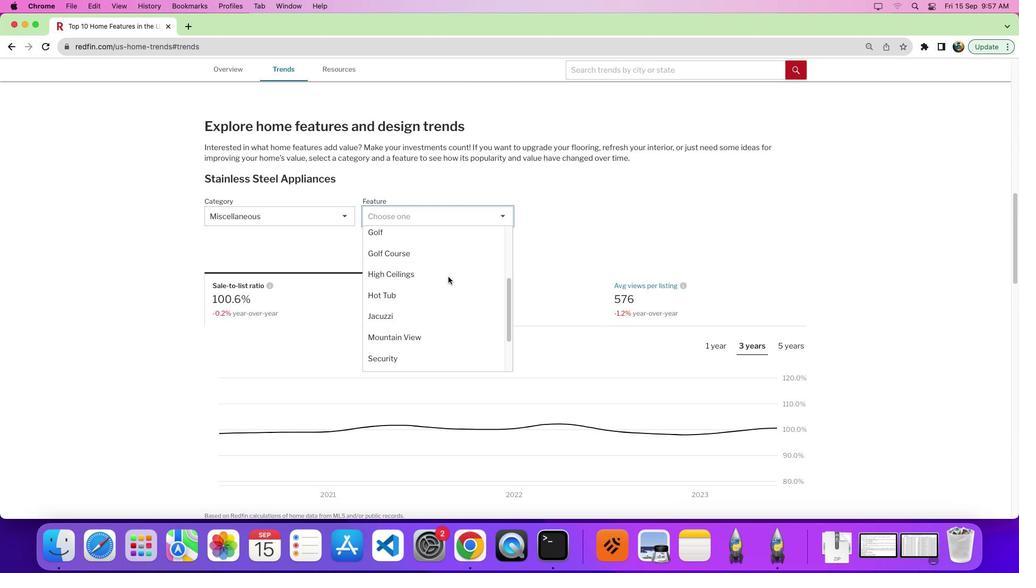 
Action: Mouse moved to (446, 275)
Screenshot: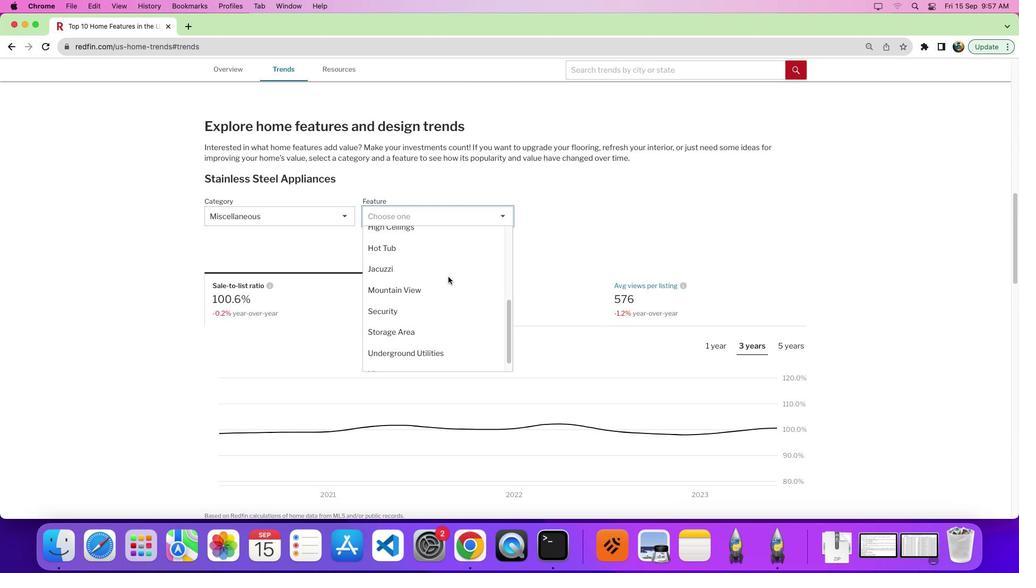 
Action: Mouse scrolled (446, 275) with delta (-1, -4)
Screenshot: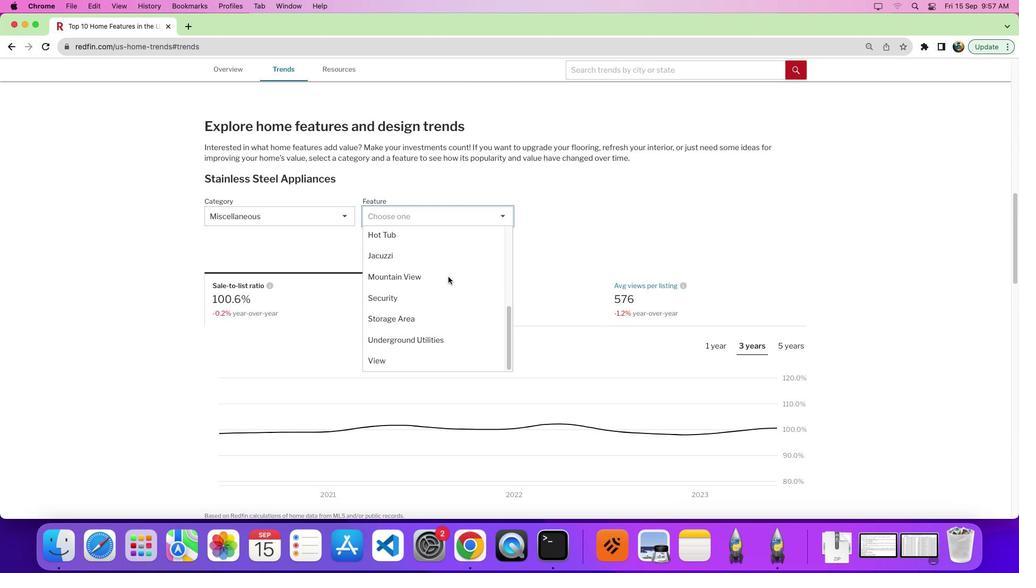 
Action: Mouse moved to (445, 275)
Screenshot: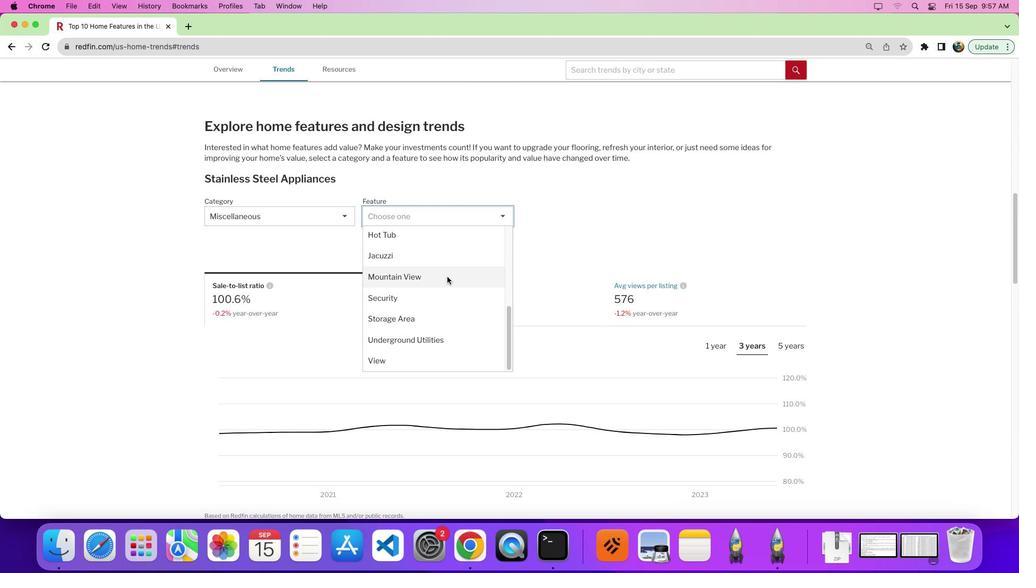 
Action: Mouse scrolled (445, 275) with delta (-1, -1)
Screenshot: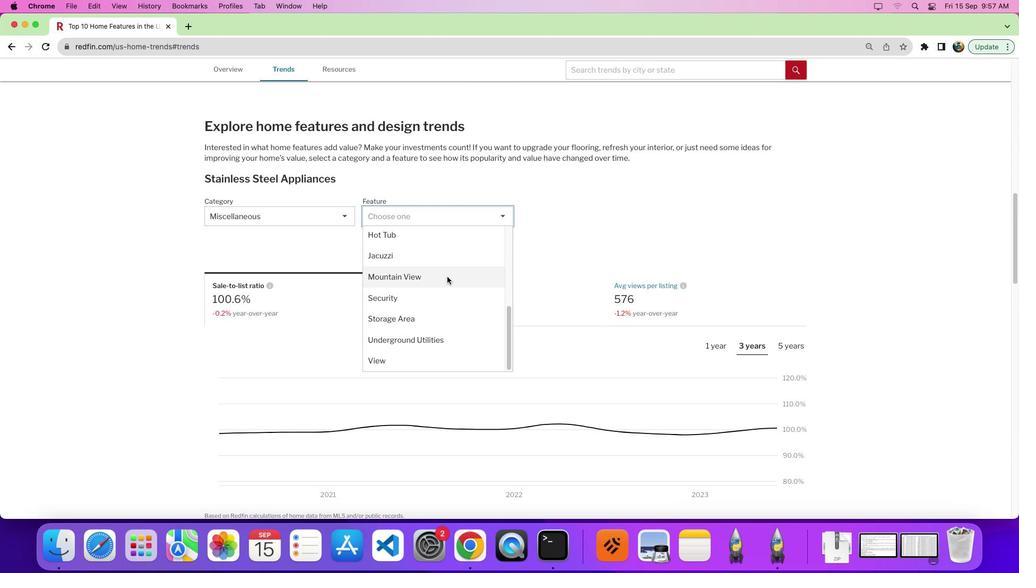 
Action: Mouse scrolled (445, 275) with delta (-1, -1)
Screenshot: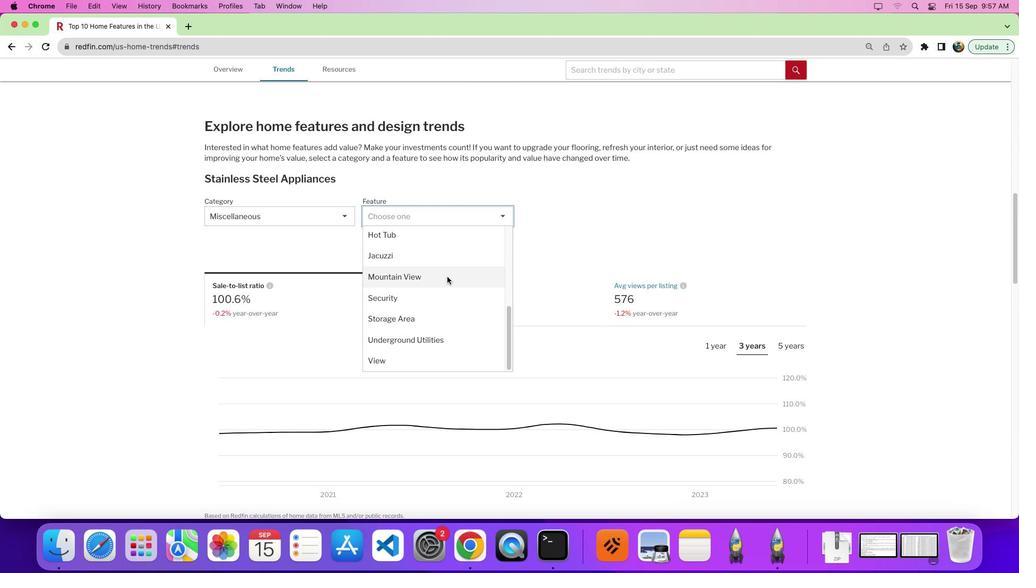 
Action: Mouse moved to (417, 295)
Screenshot: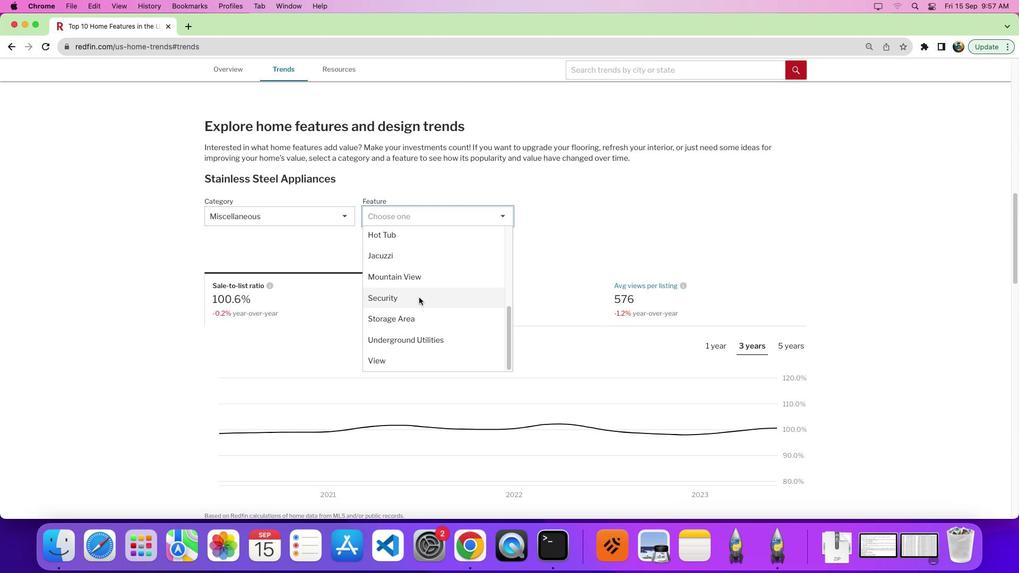 
Action: Mouse pressed left at (417, 295)
Screenshot: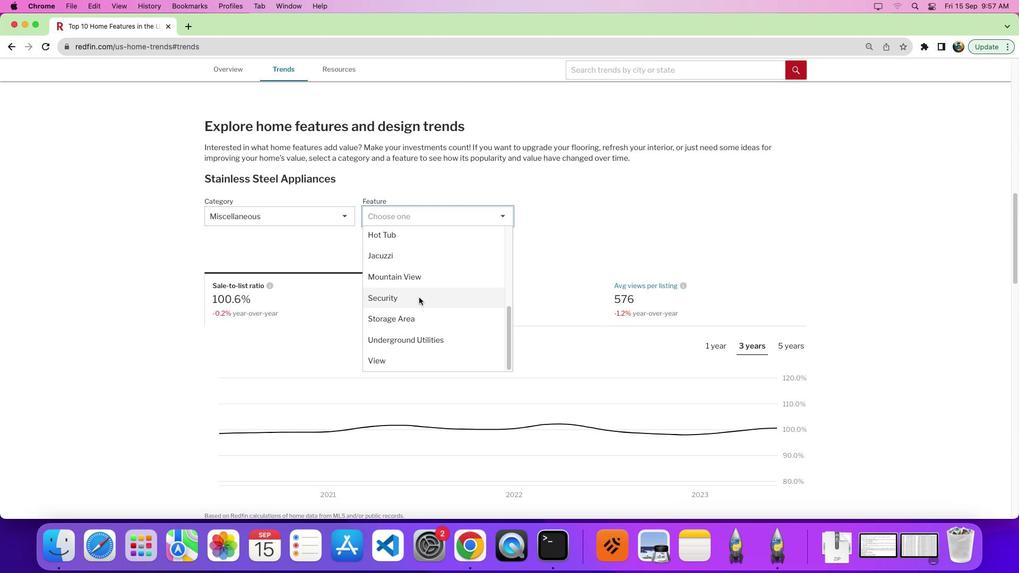 
Action: Mouse moved to (585, 279)
Screenshot: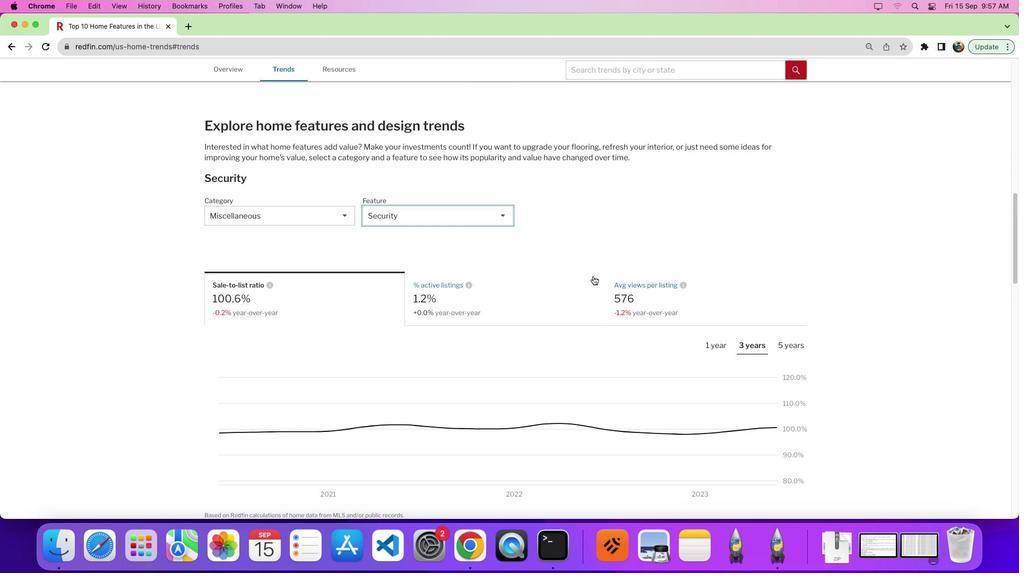 
Action: Mouse scrolled (585, 279) with delta (-1, -1)
Screenshot: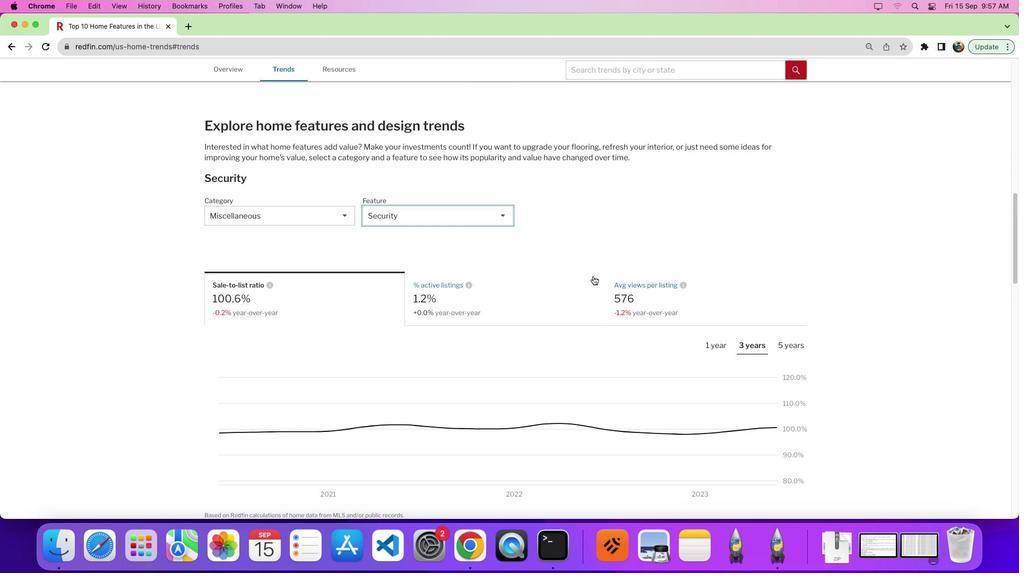 
Action: Mouse moved to (589, 277)
Screenshot: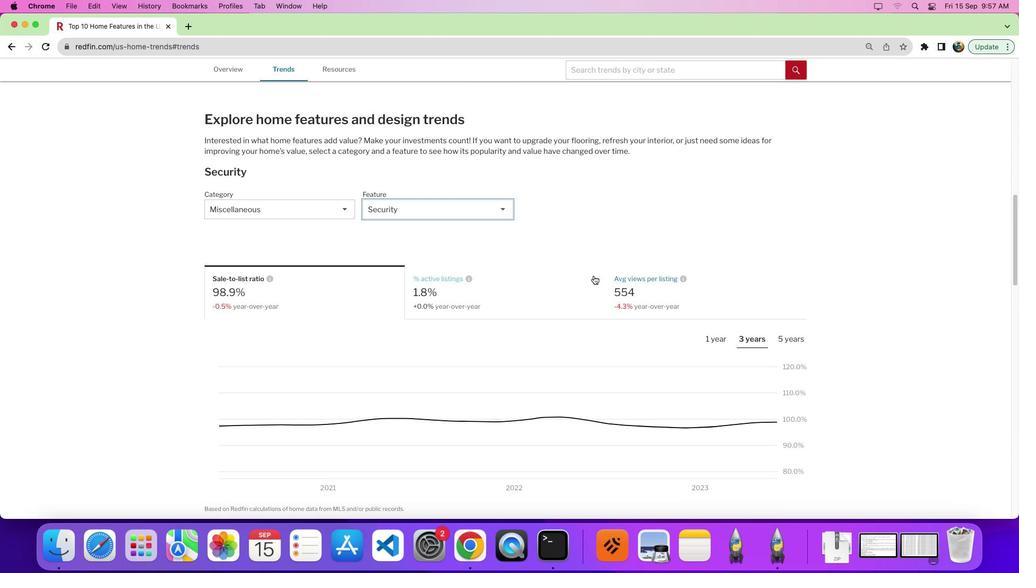
Action: Mouse scrolled (589, 277) with delta (-1, -1)
Screenshot: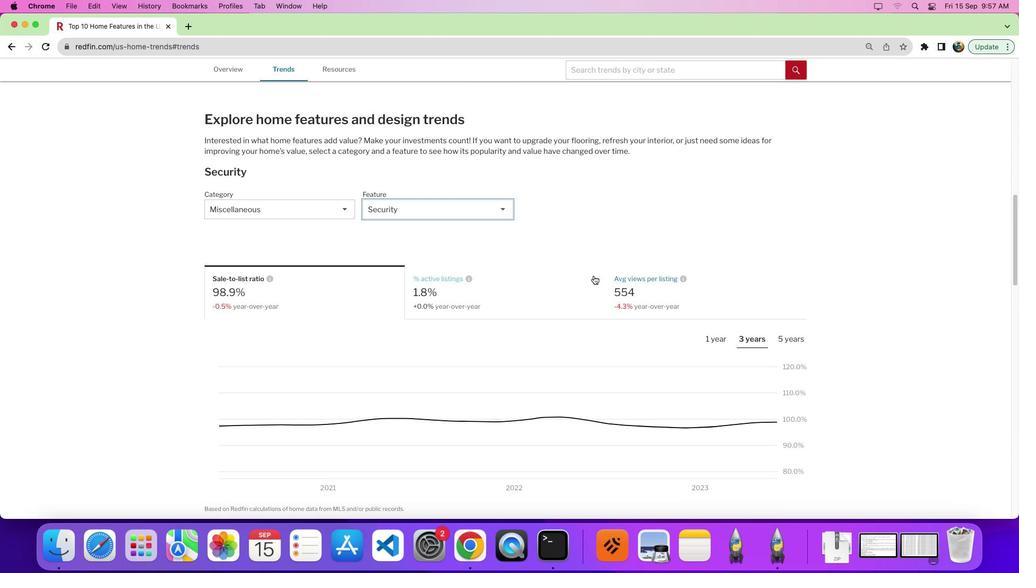 
Action: Mouse moved to (437, 261)
Screenshot: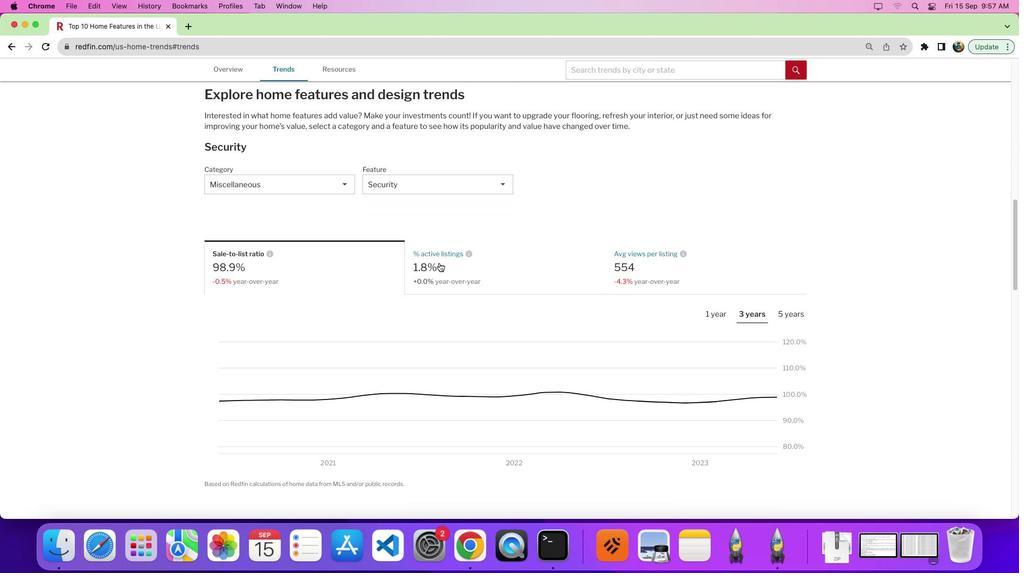 
Action: Mouse pressed left at (437, 261)
Screenshot: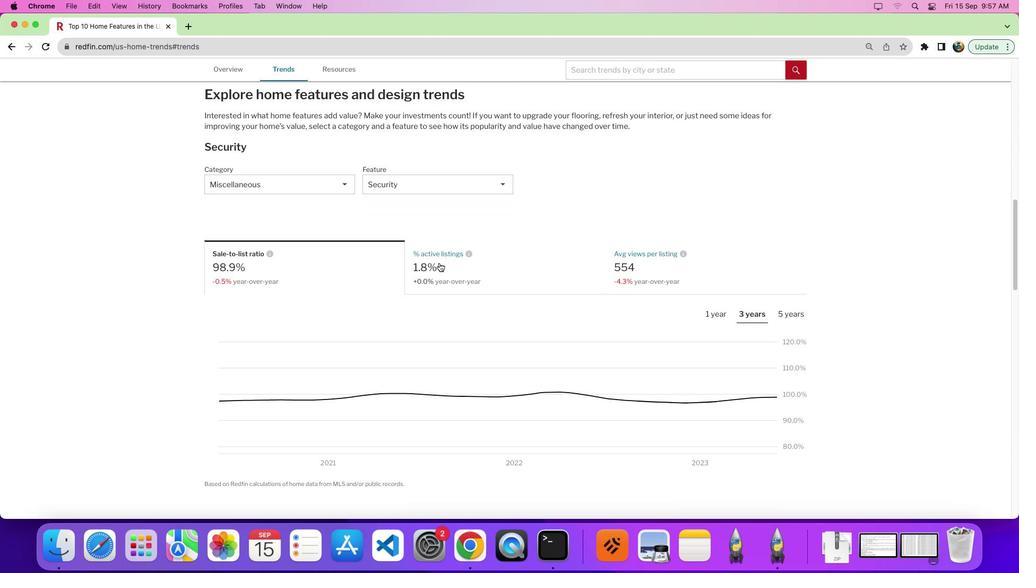 
Action: Mouse moved to (782, 317)
Screenshot: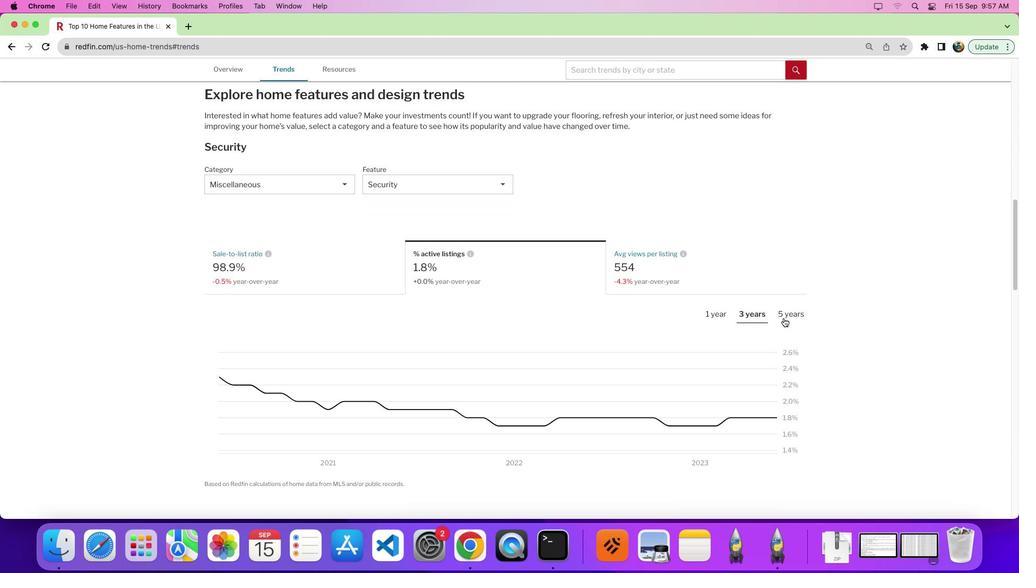 
Action: Mouse pressed left at (782, 317)
Screenshot: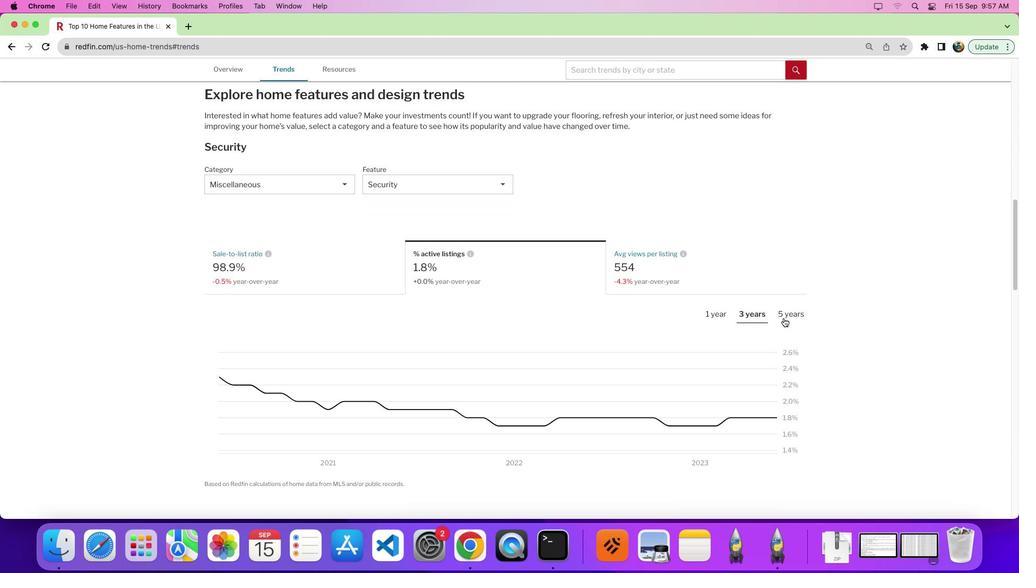 
Action: Mouse moved to (716, 325)
Screenshot: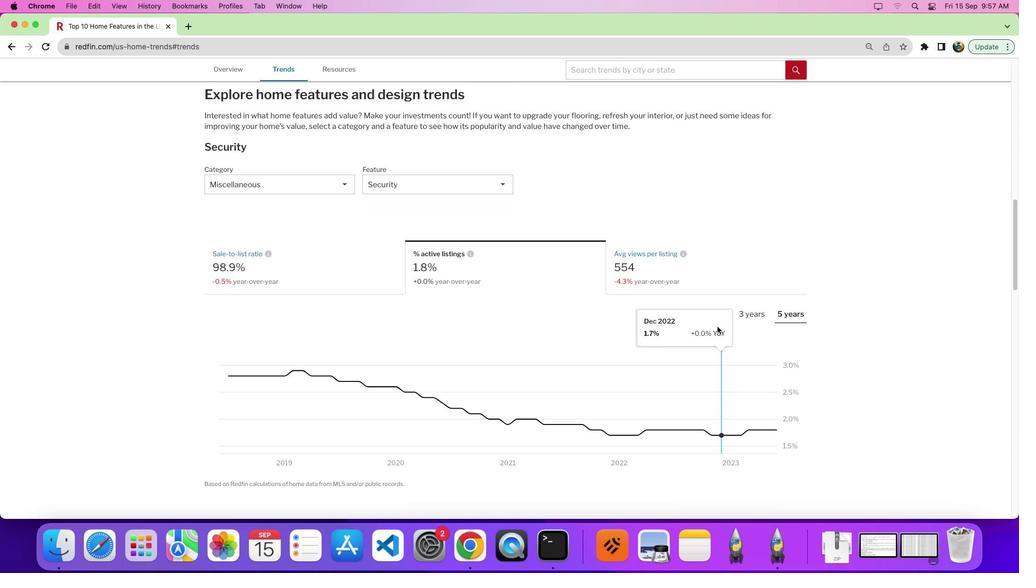 
Action: Mouse scrolled (716, 325) with delta (-1, -1)
Screenshot: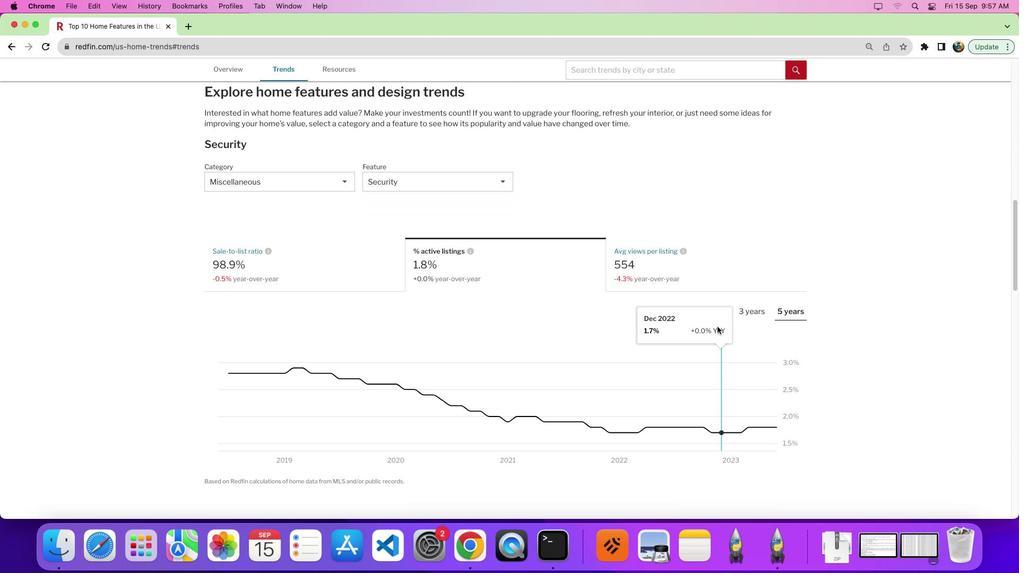 
Action: Mouse scrolled (716, 325) with delta (-1, -1)
Screenshot: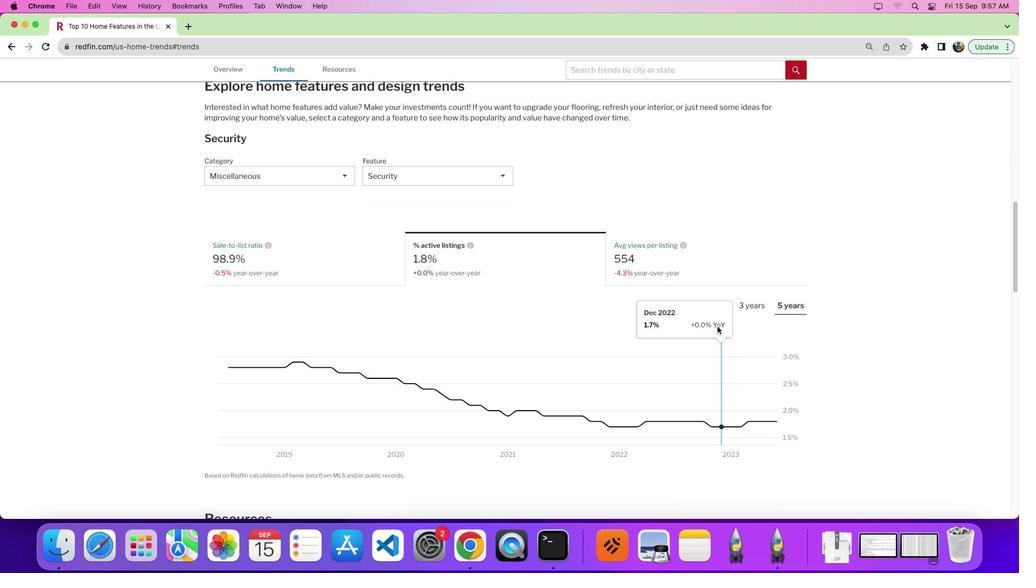 
Action: Mouse scrolled (716, 325) with delta (-1, -3)
Screenshot: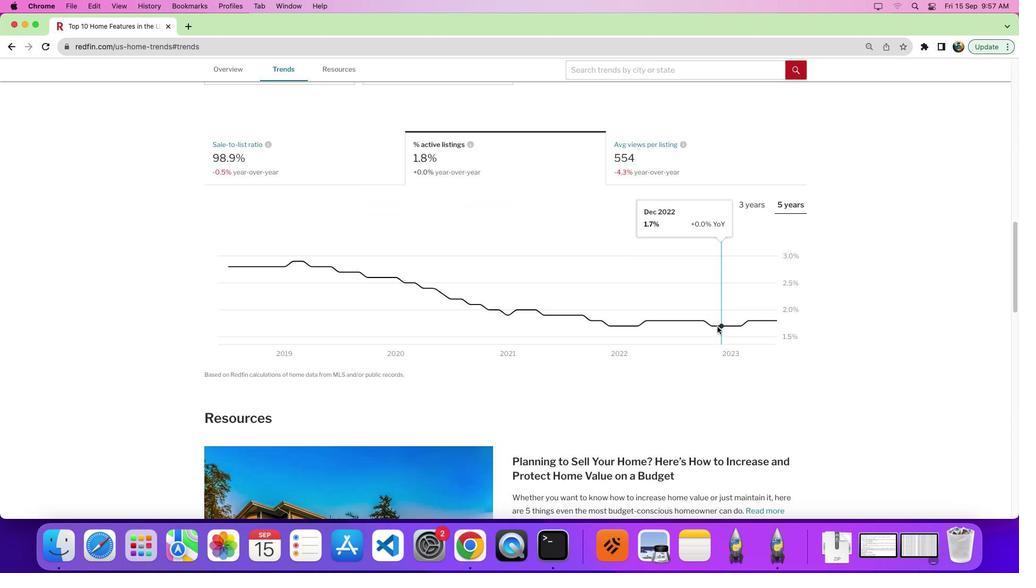
Action: Mouse moved to (835, 201)
Screenshot: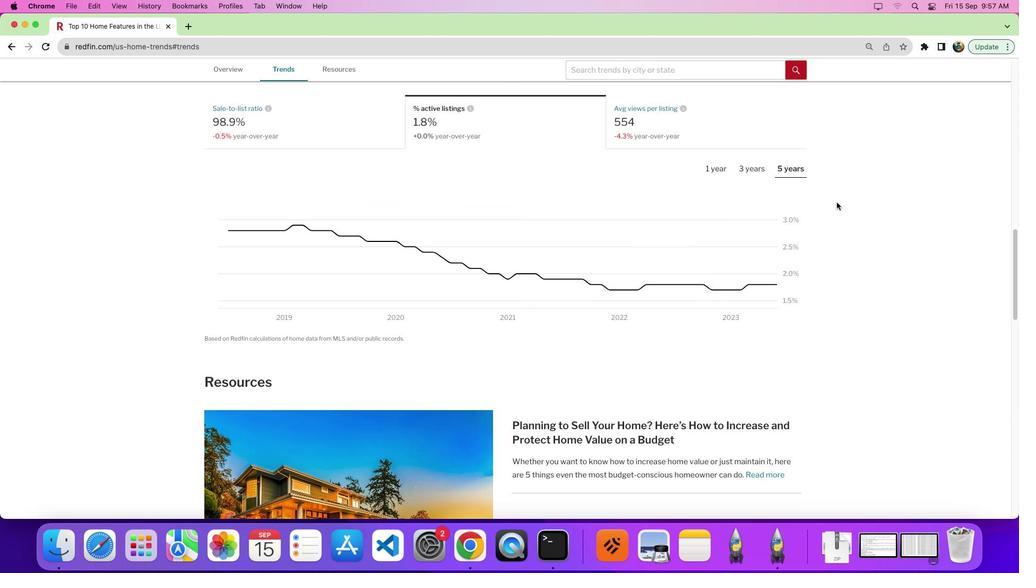 
